 Task: Select the has child processes option in the confirm on exit.
Action: Mouse moved to (15, 688)
Screenshot: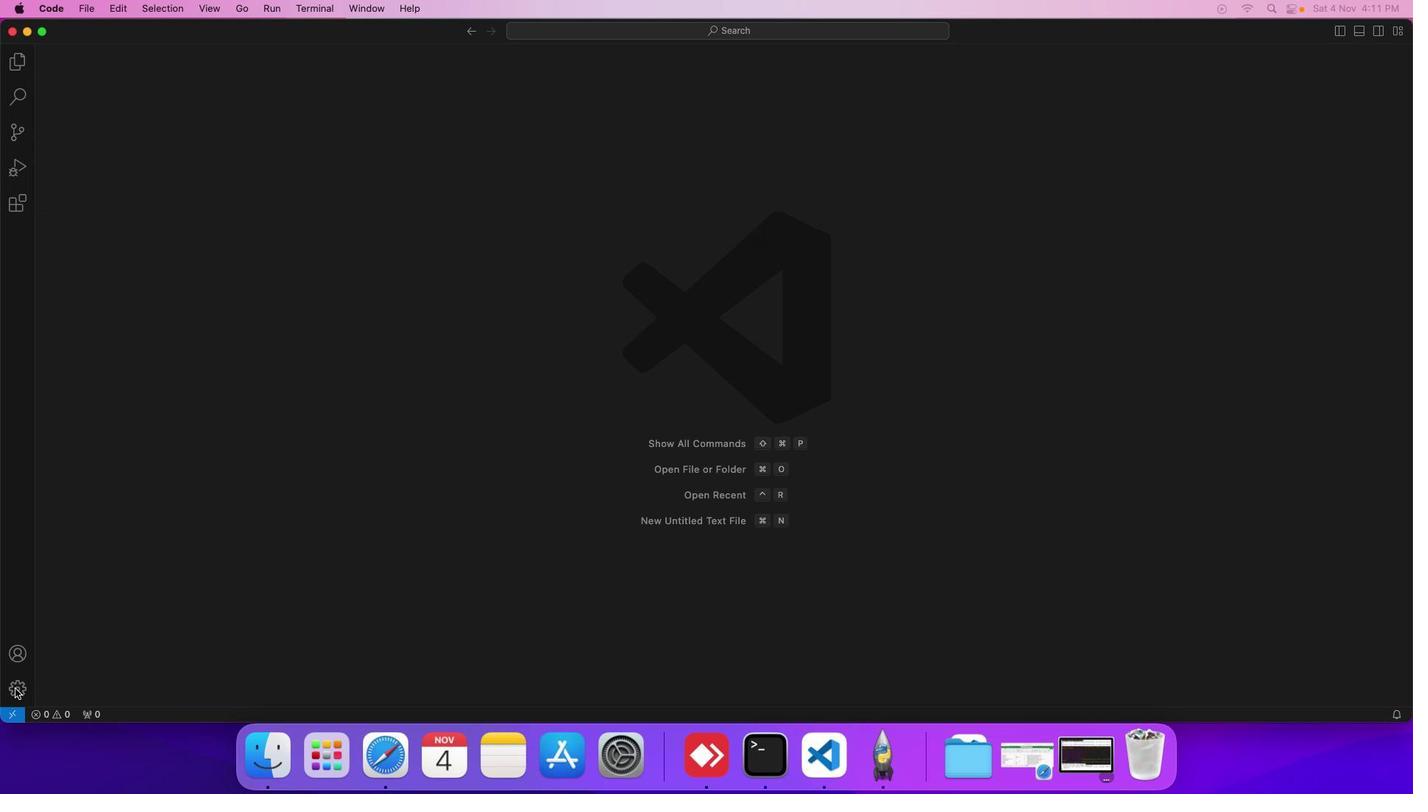 
Action: Mouse pressed left at (15, 688)
Screenshot: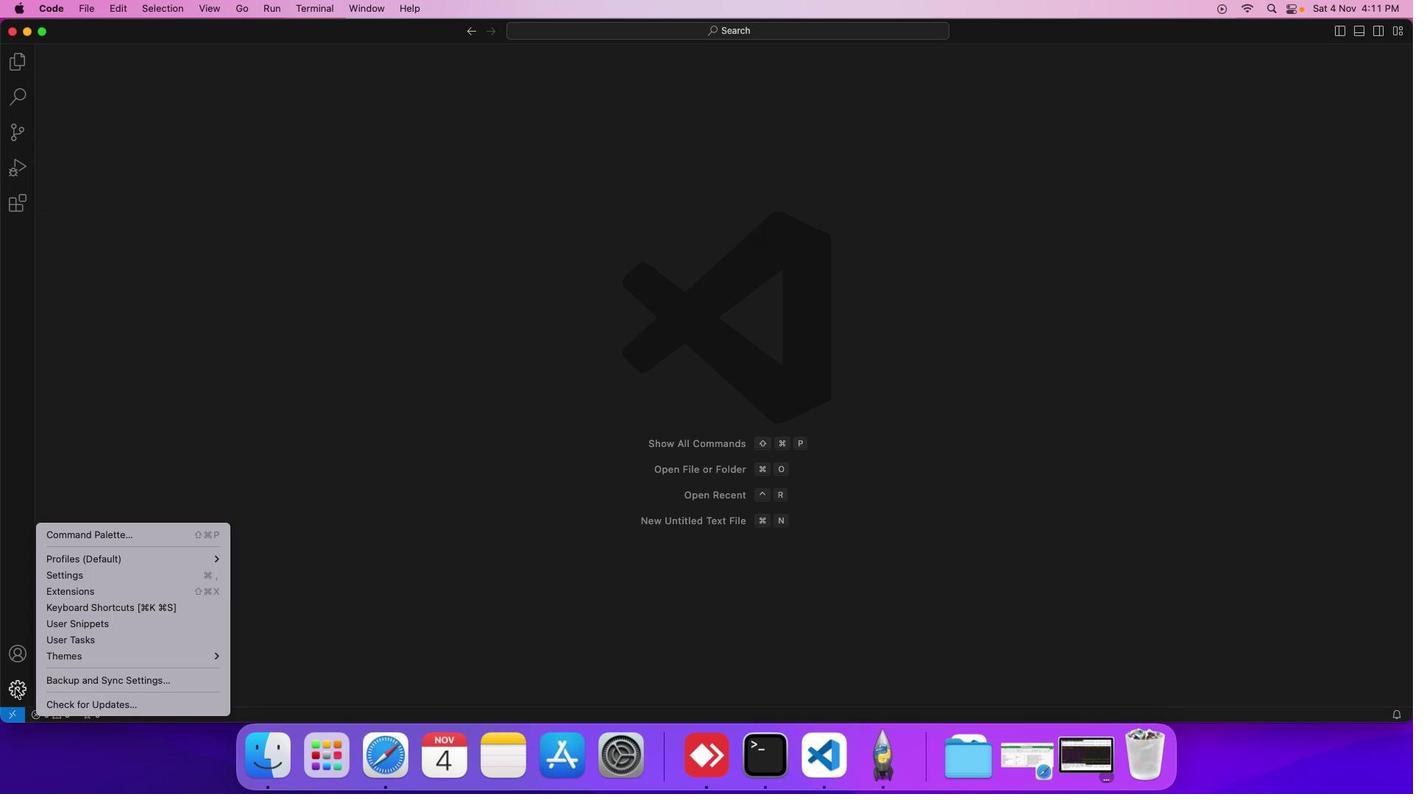 
Action: Mouse moved to (77, 574)
Screenshot: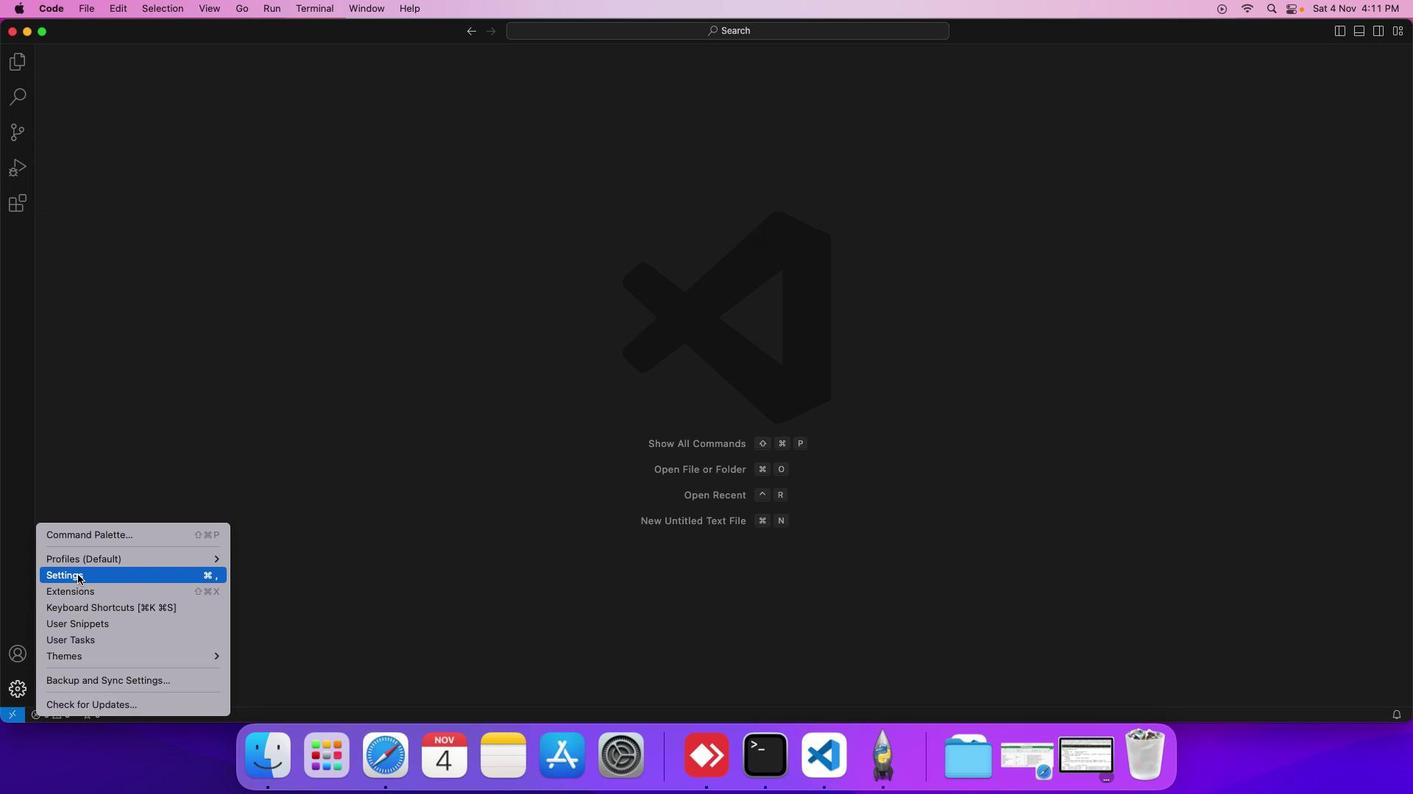 
Action: Mouse pressed left at (77, 574)
Screenshot: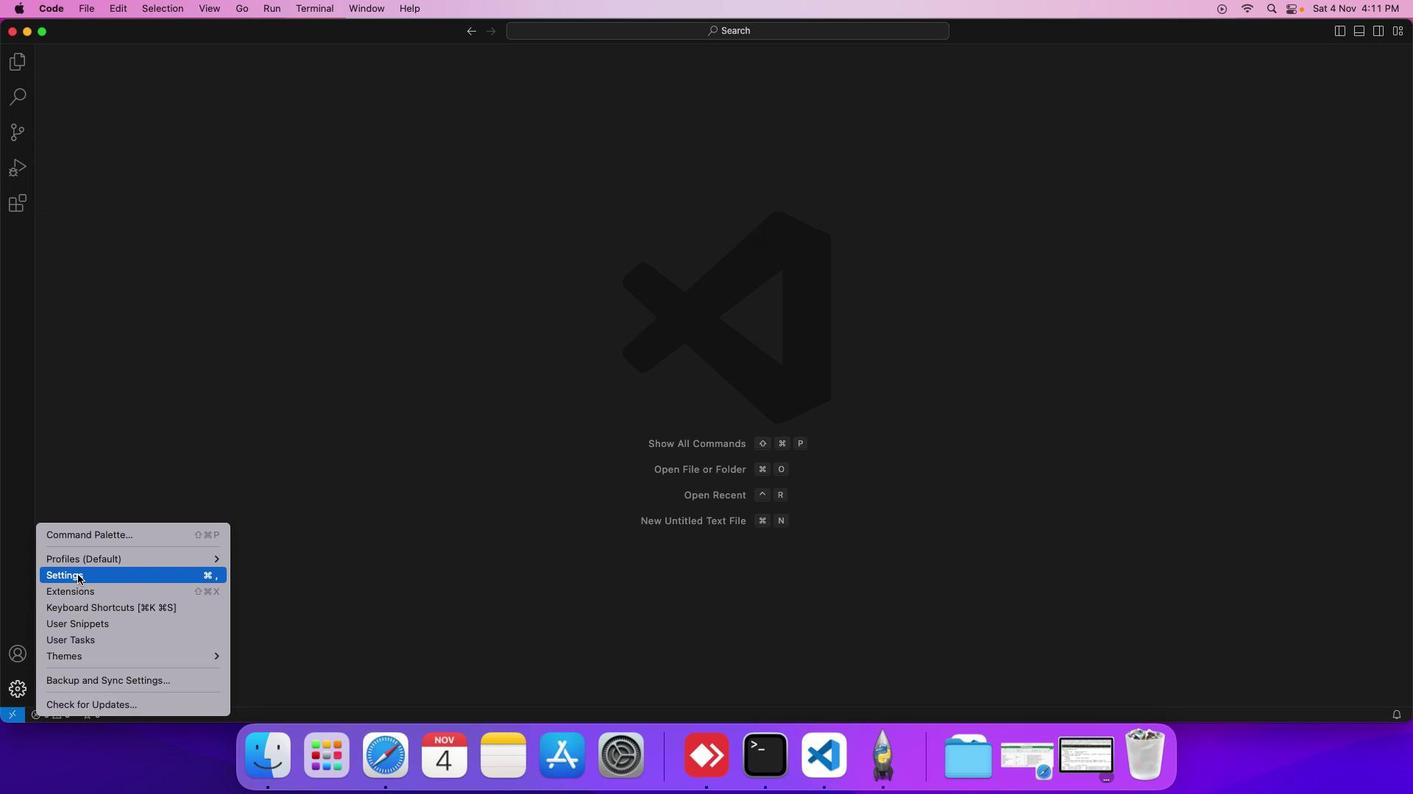 
Action: Mouse moved to (334, 210)
Screenshot: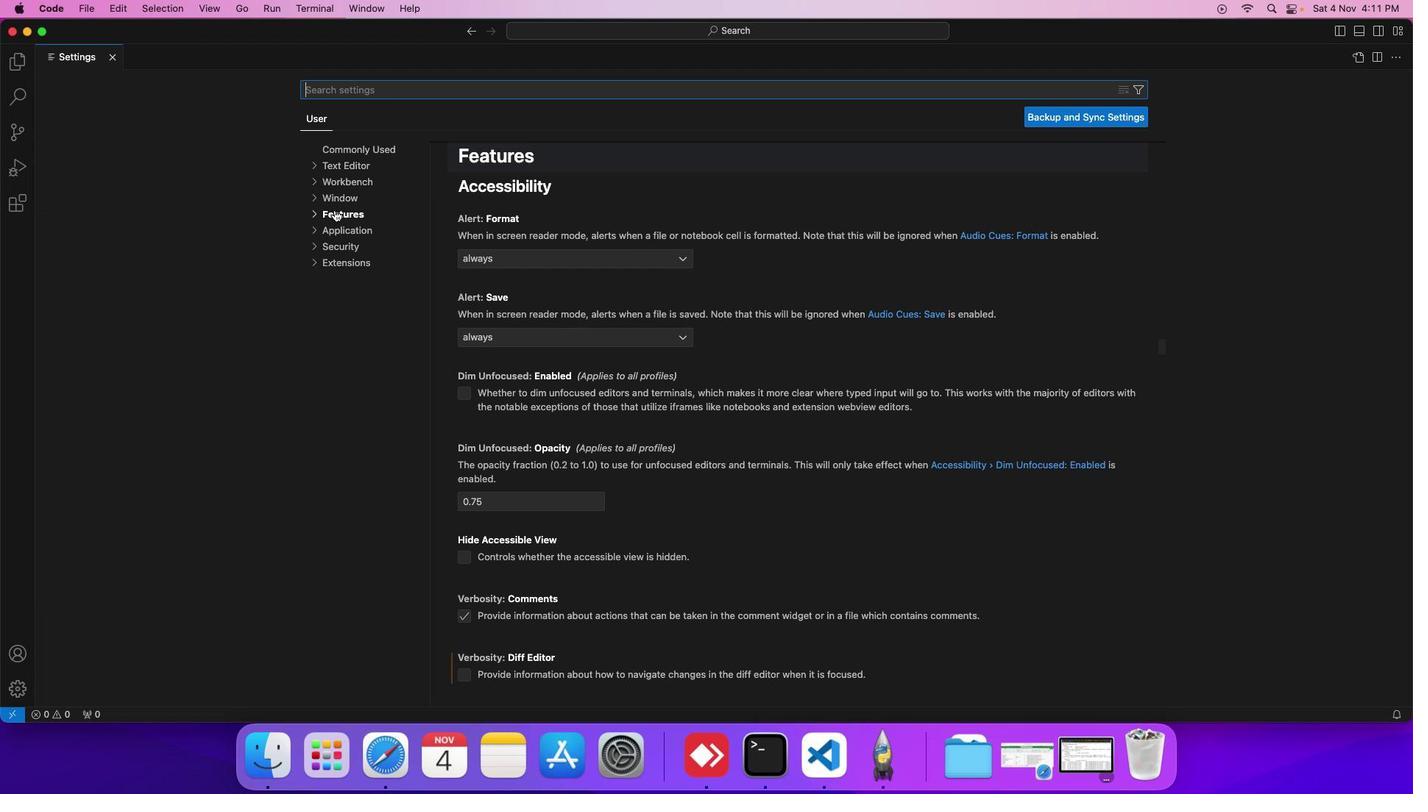 
Action: Mouse pressed left at (334, 210)
Screenshot: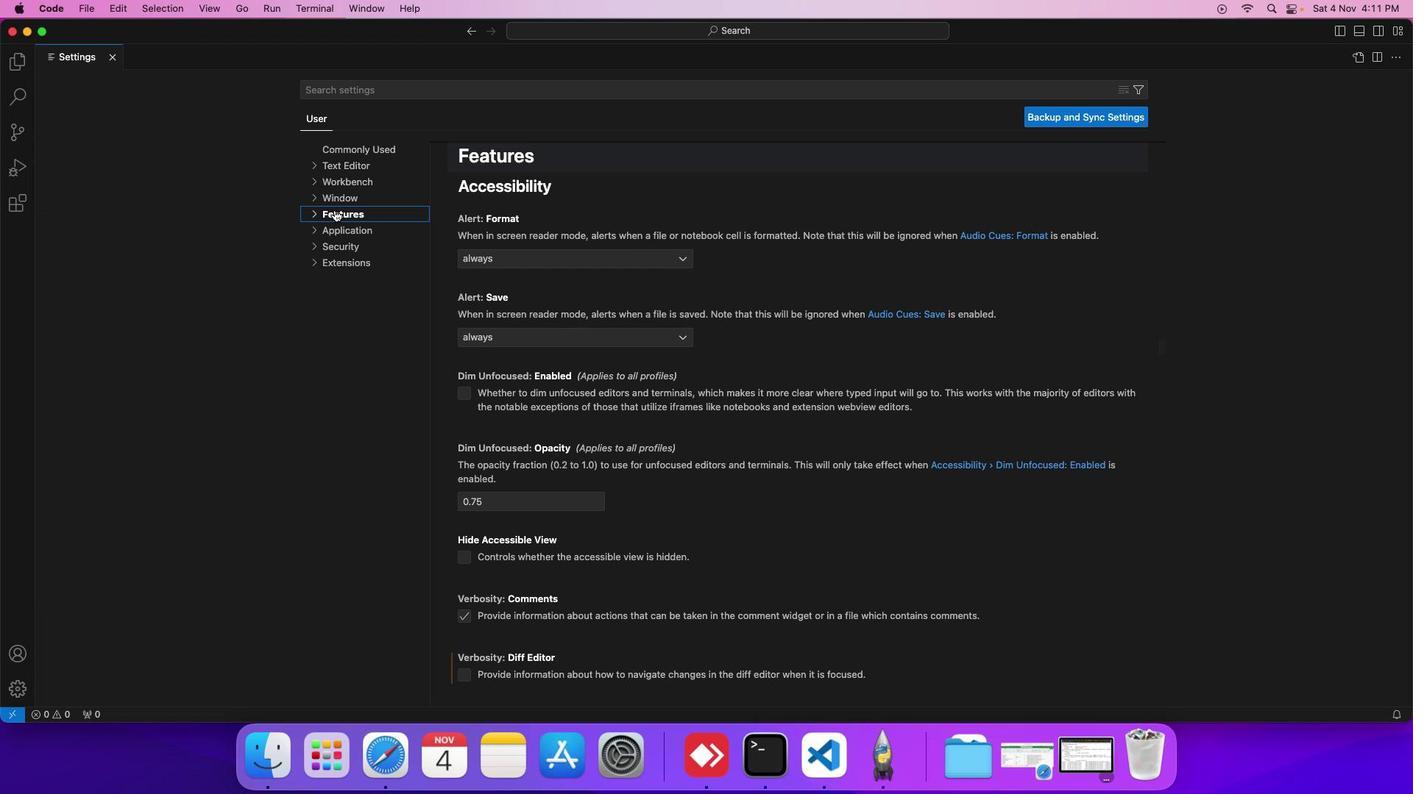 
Action: Mouse moved to (349, 340)
Screenshot: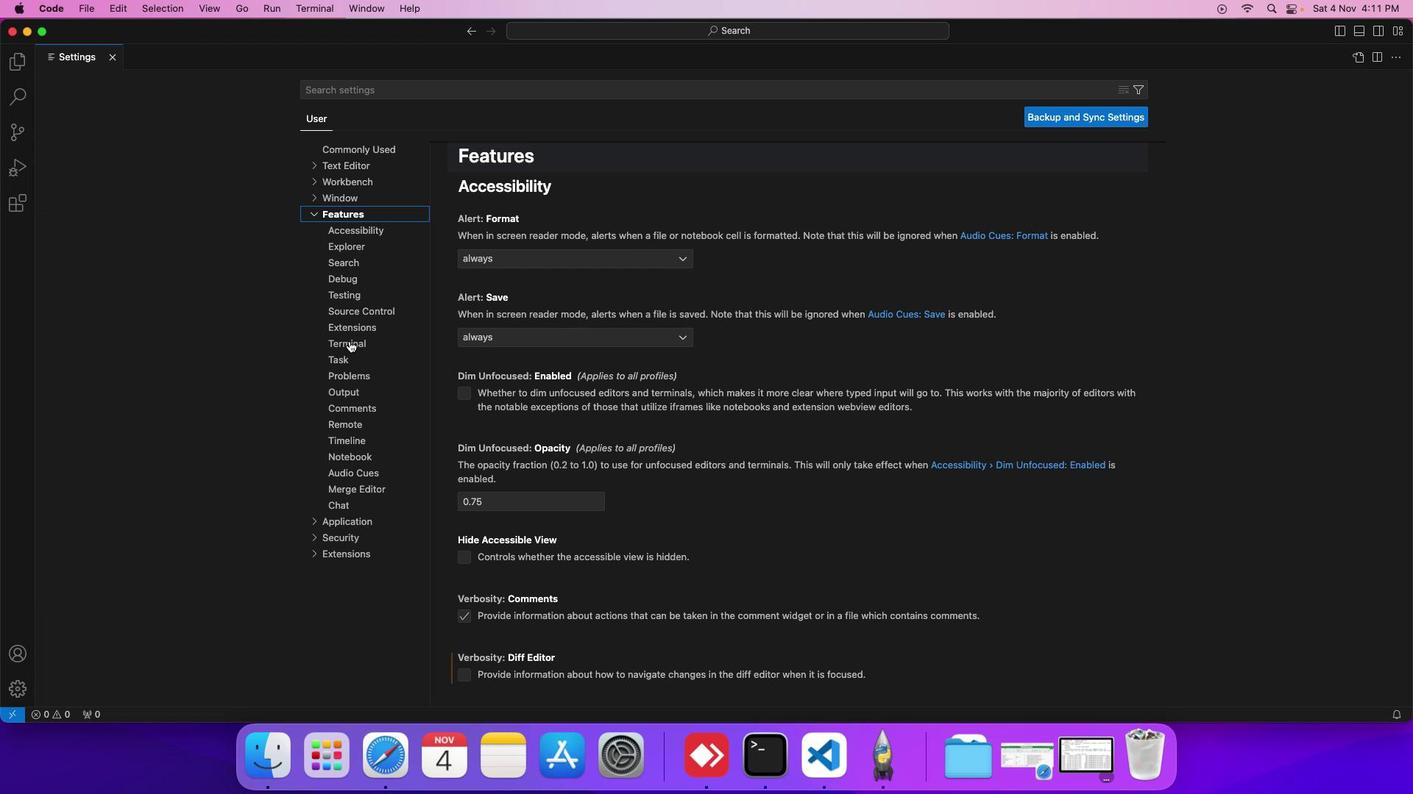 
Action: Mouse pressed left at (349, 340)
Screenshot: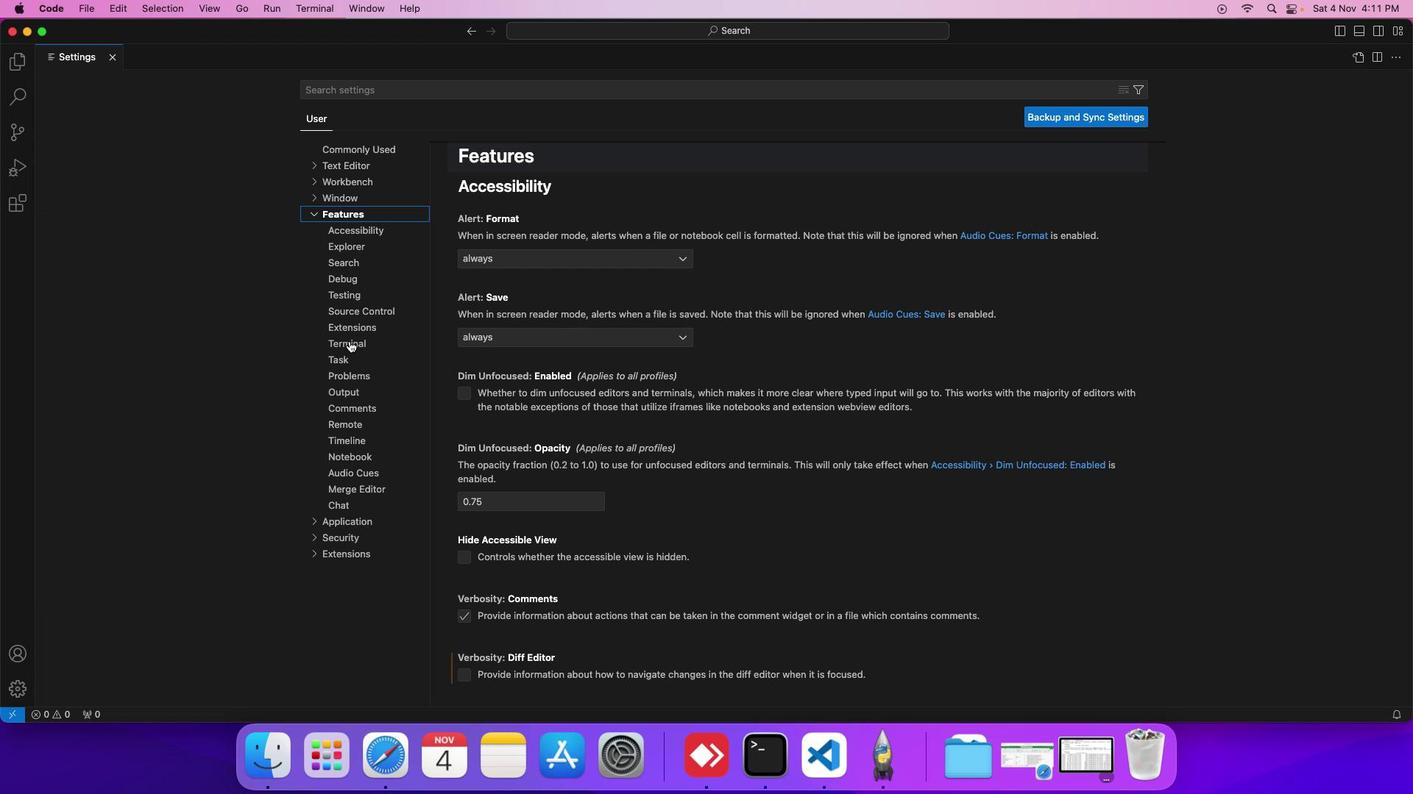 
Action: Mouse moved to (512, 489)
Screenshot: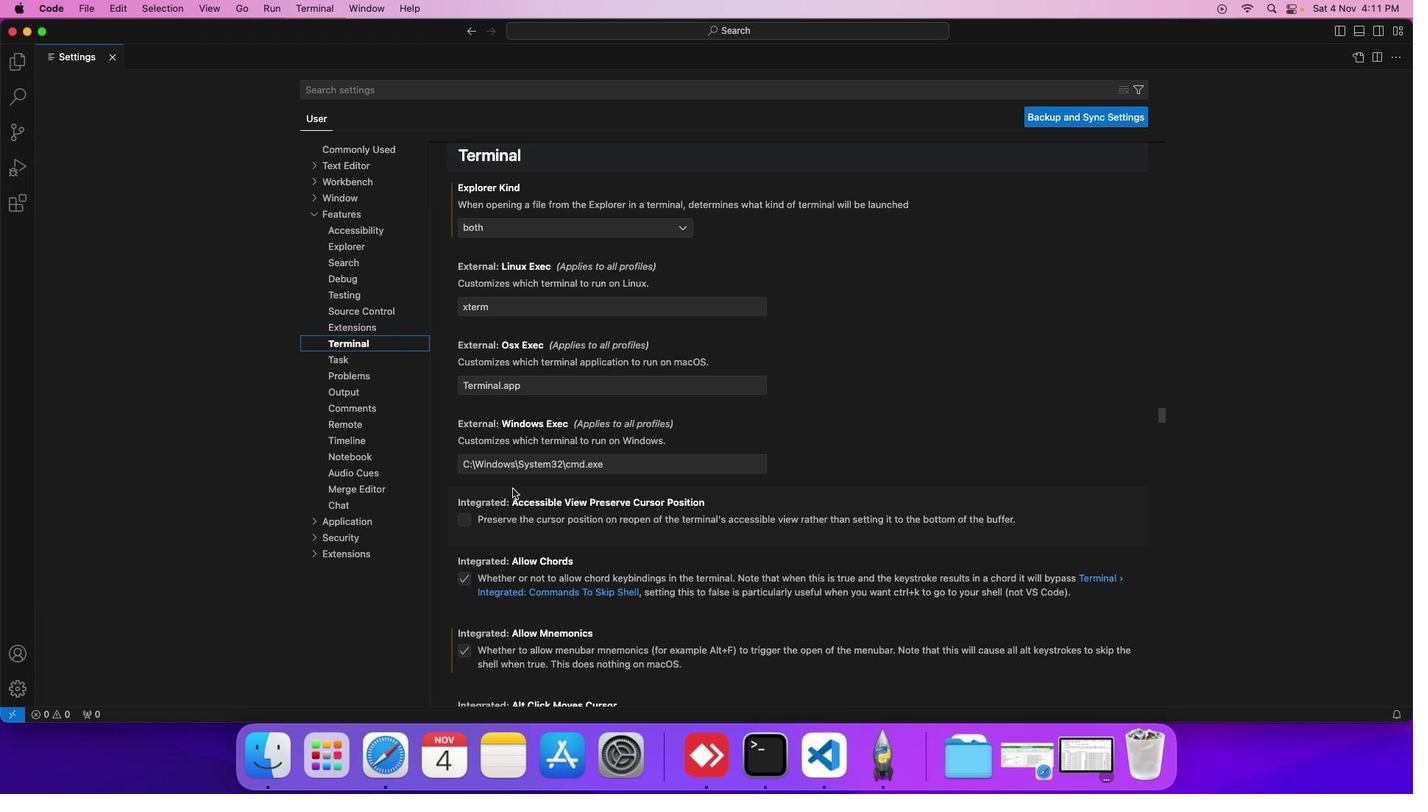 
Action: Mouse scrolled (512, 489) with delta (0, 0)
Screenshot: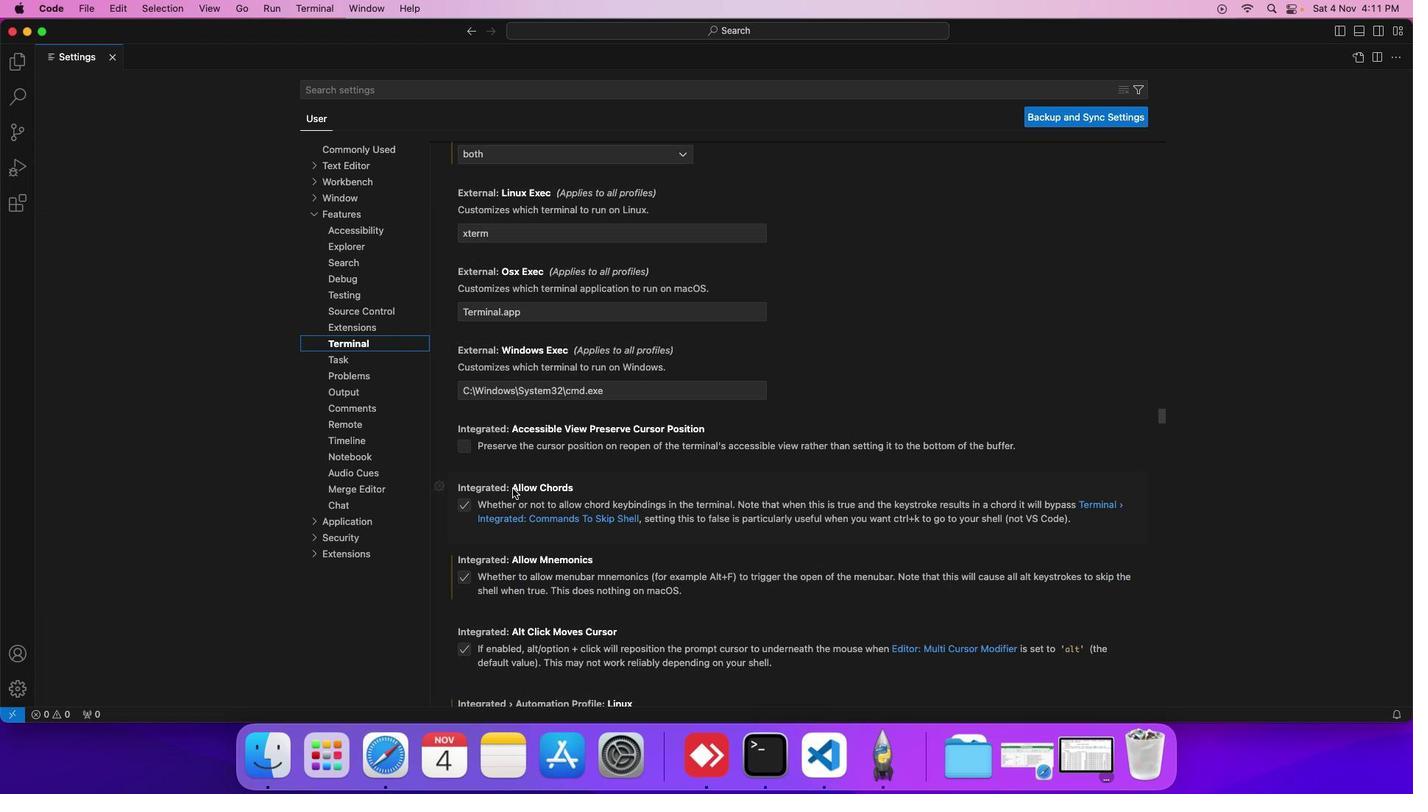 
Action: Mouse scrolled (512, 489) with delta (0, 0)
Screenshot: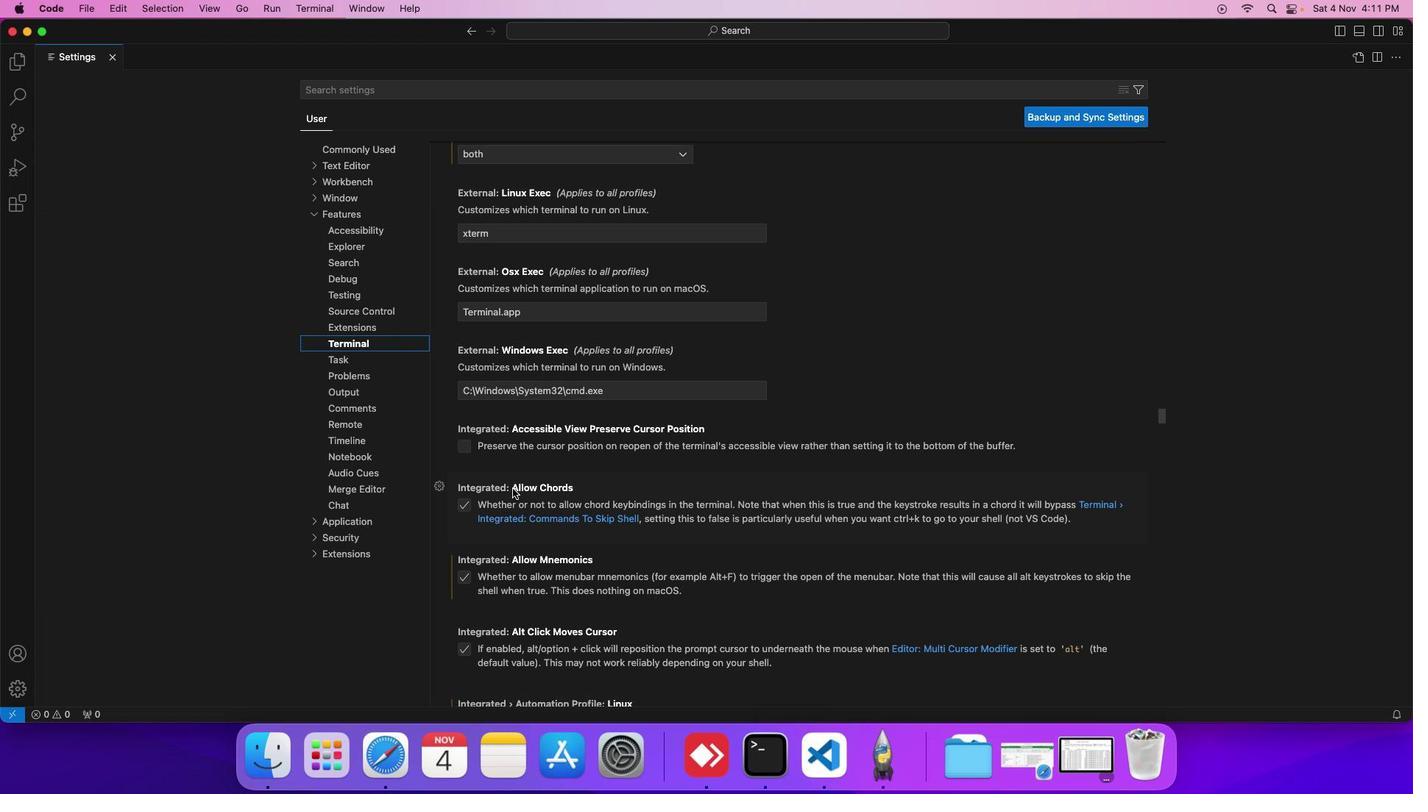 
Action: Mouse scrolled (512, 489) with delta (0, 0)
Screenshot: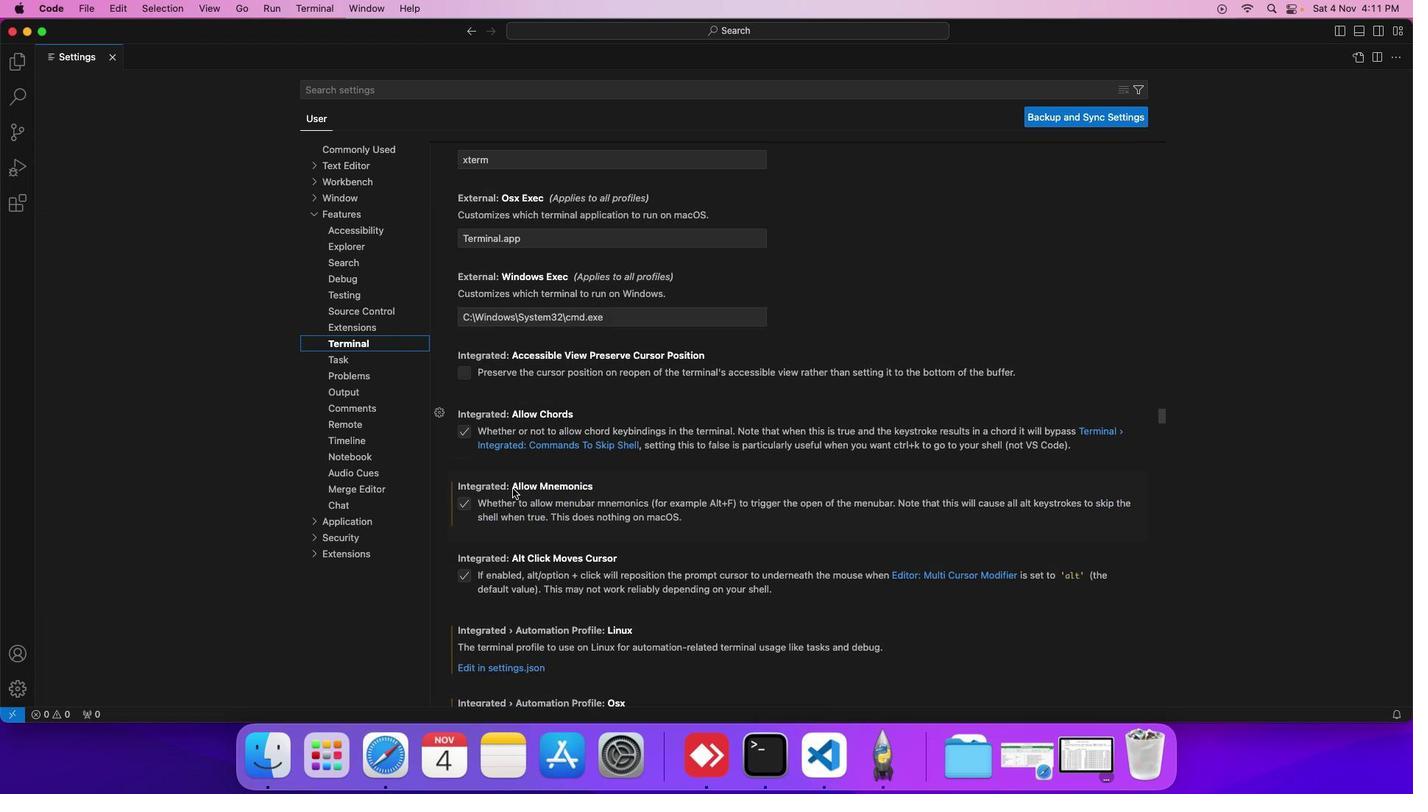 
Action: Mouse scrolled (512, 489) with delta (0, 0)
Screenshot: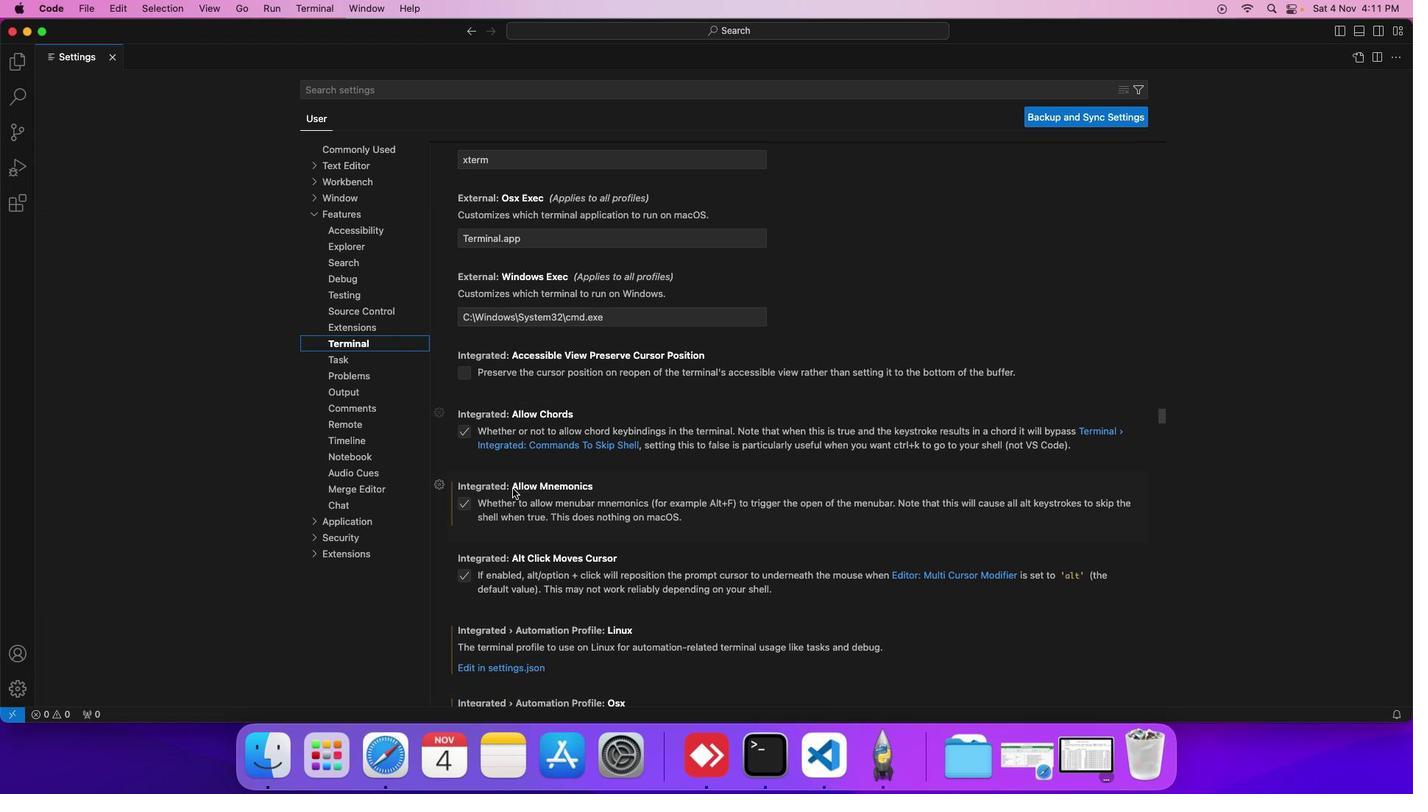 
Action: Mouse scrolled (512, 489) with delta (0, 0)
Screenshot: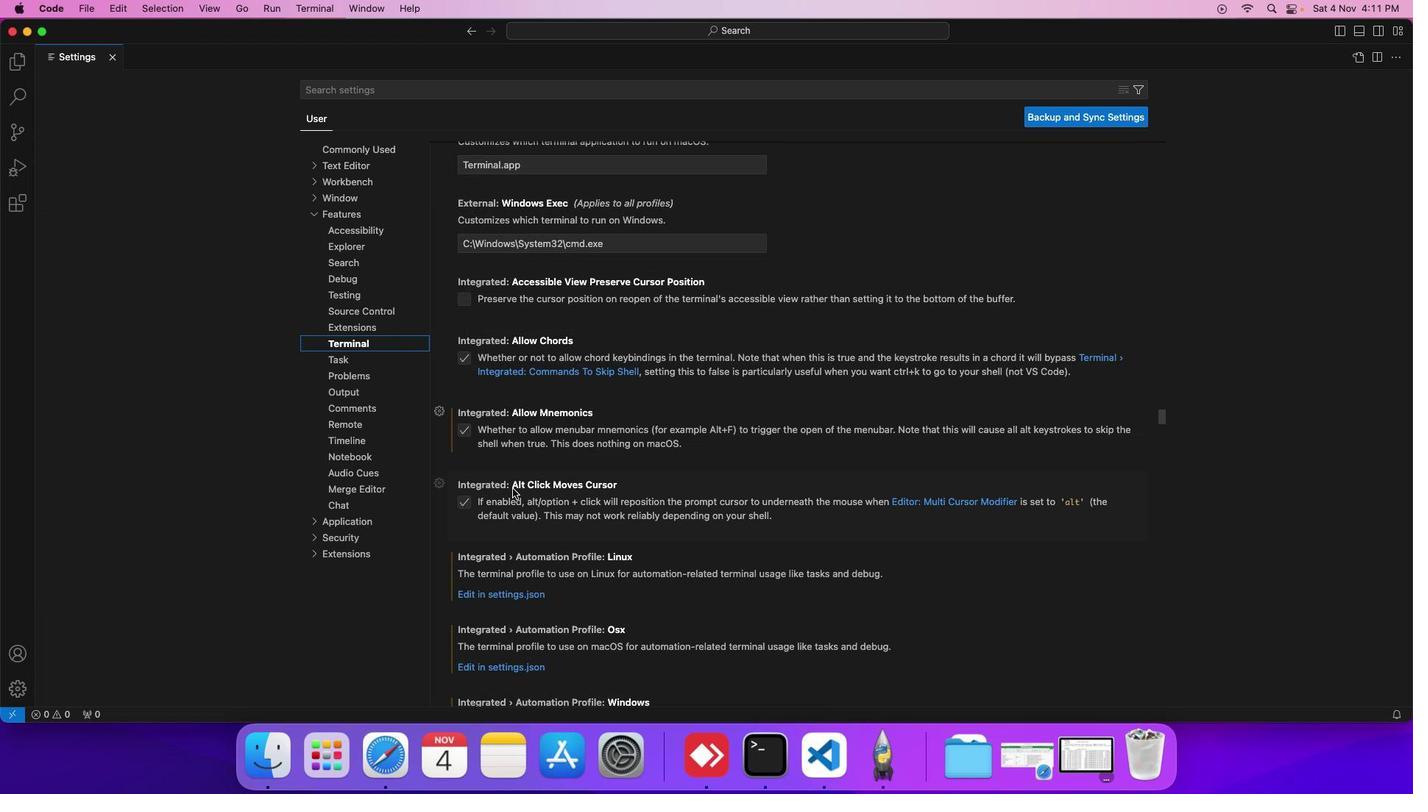 
Action: Mouse scrolled (512, 489) with delta (0, 0)
Screenshot: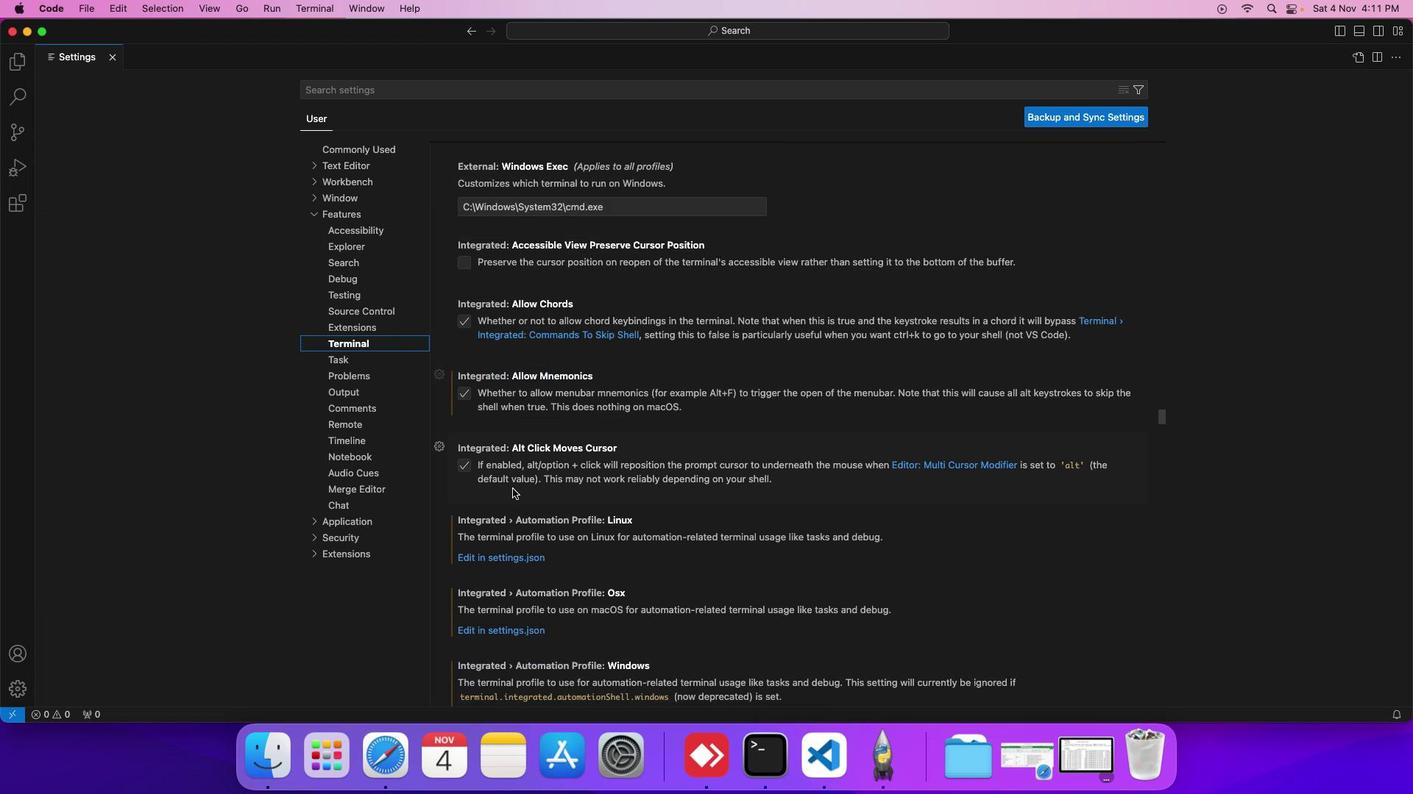 
Action: Mouse scrolled (512, 489) with delta (0, 0)
Screenshot: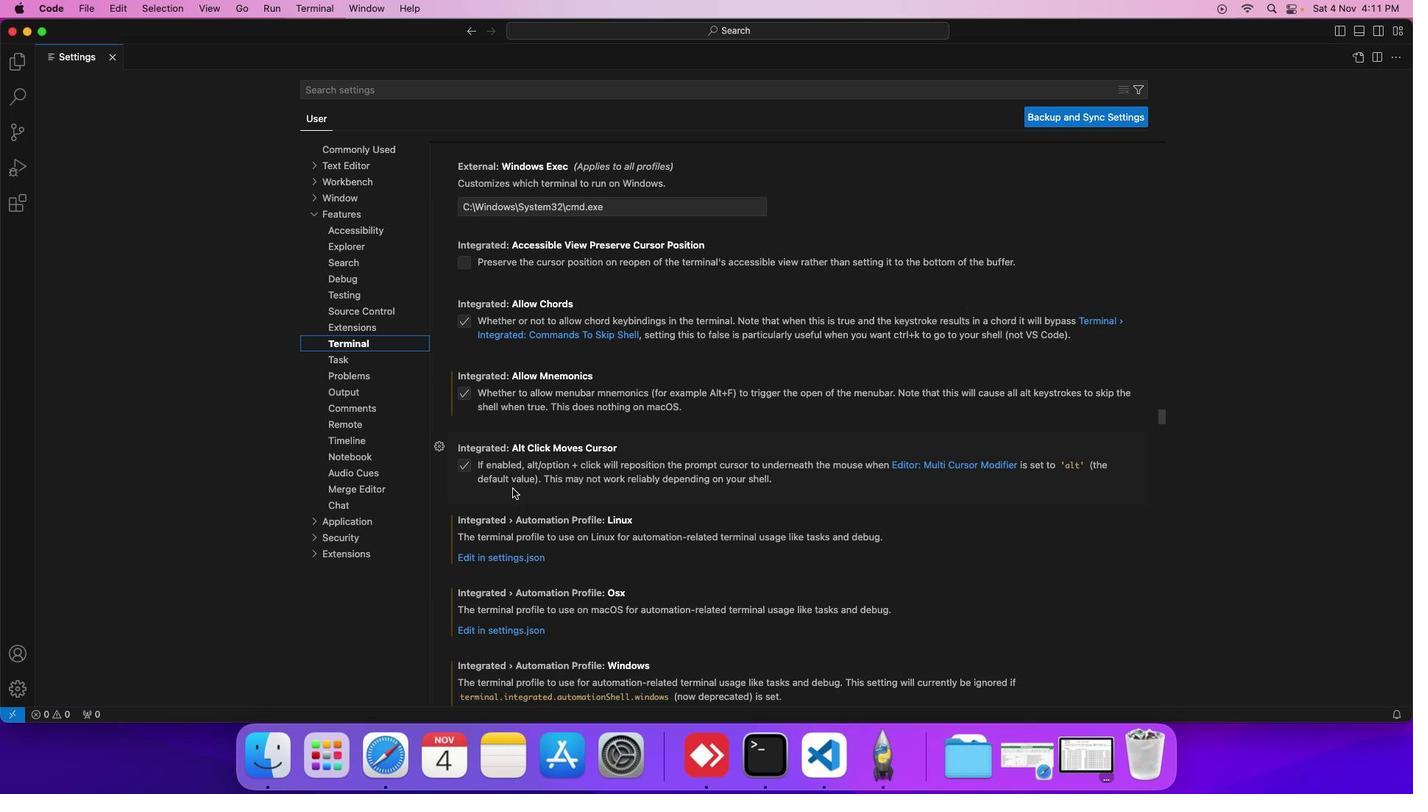 
Action: Mouse scrolled (512, 489) with delta (0, 0)
Screenshot: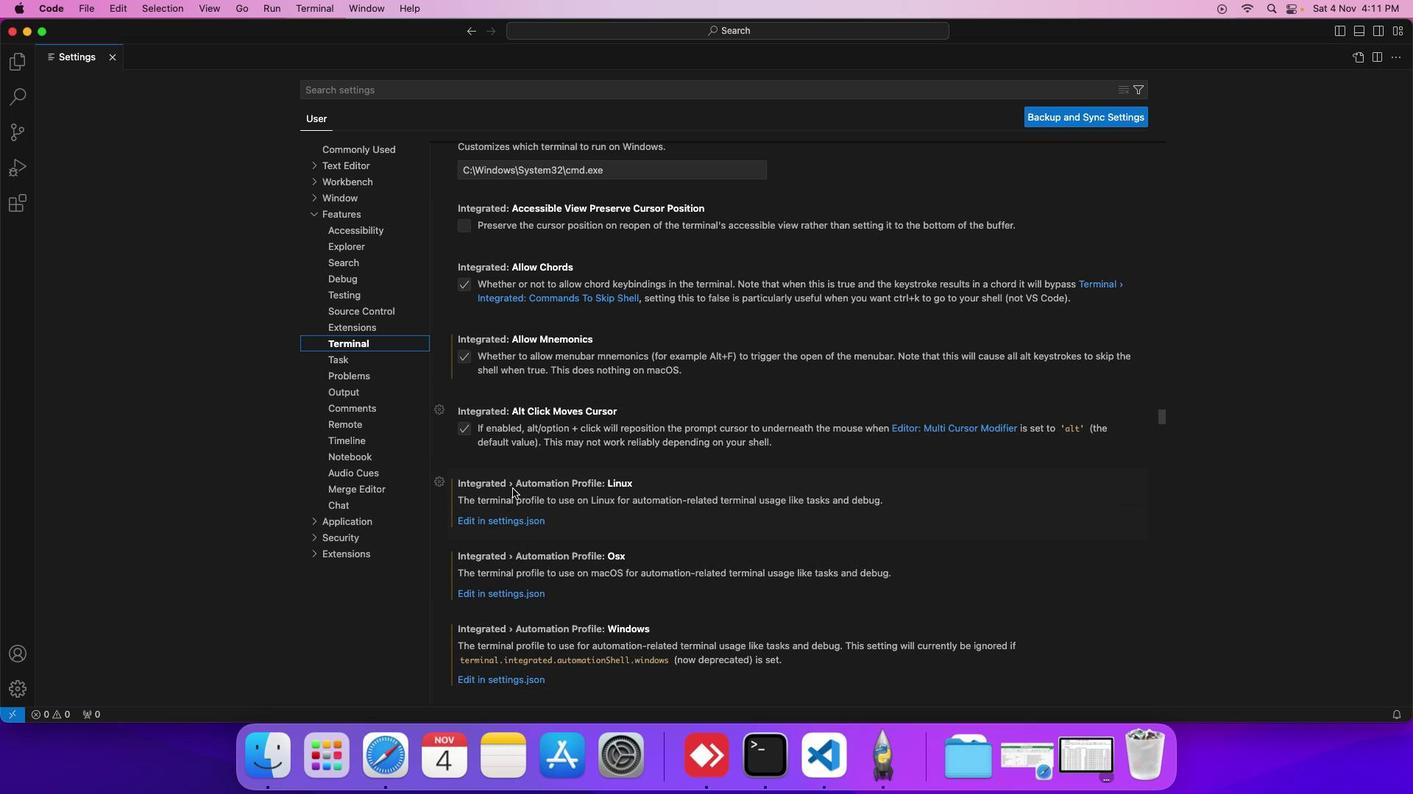 
Action: Mouse scrolled (512, 489) with delta (0, 0)
Screenshot: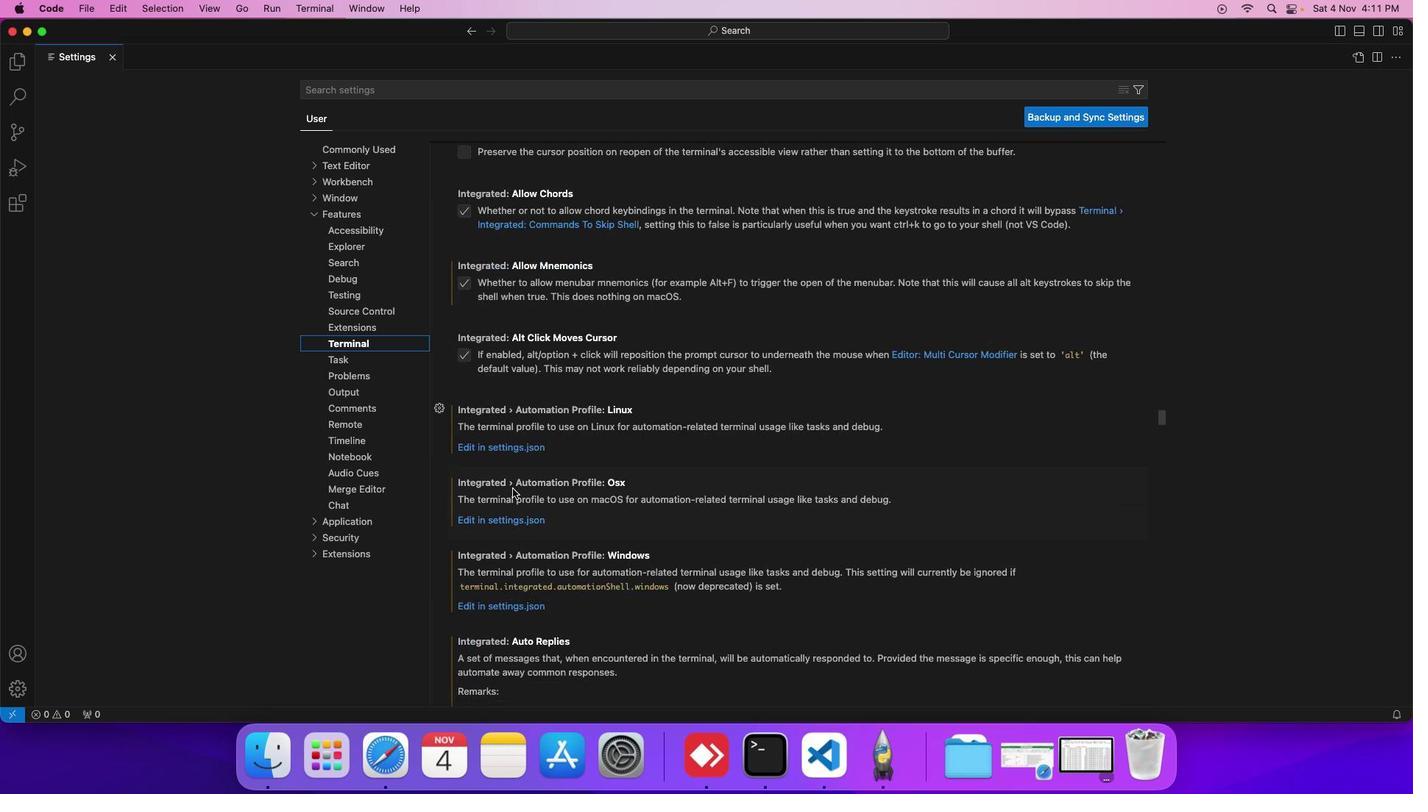
Action: Mouse scrolled (512, 489) with delta (0, 0)
Screenshot: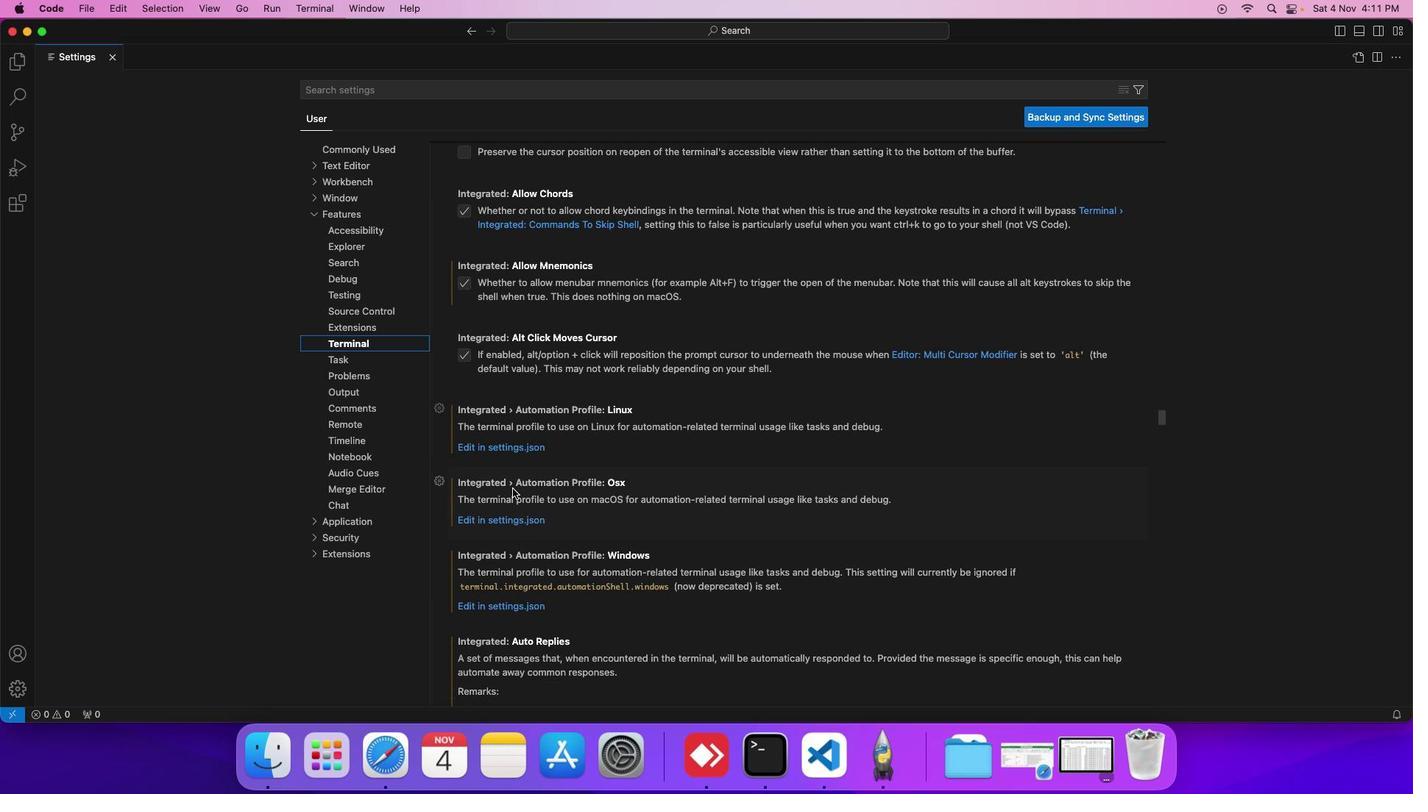 
Action: Mouse scrolled (512, 489) with delta (0, 0)
Screenshot: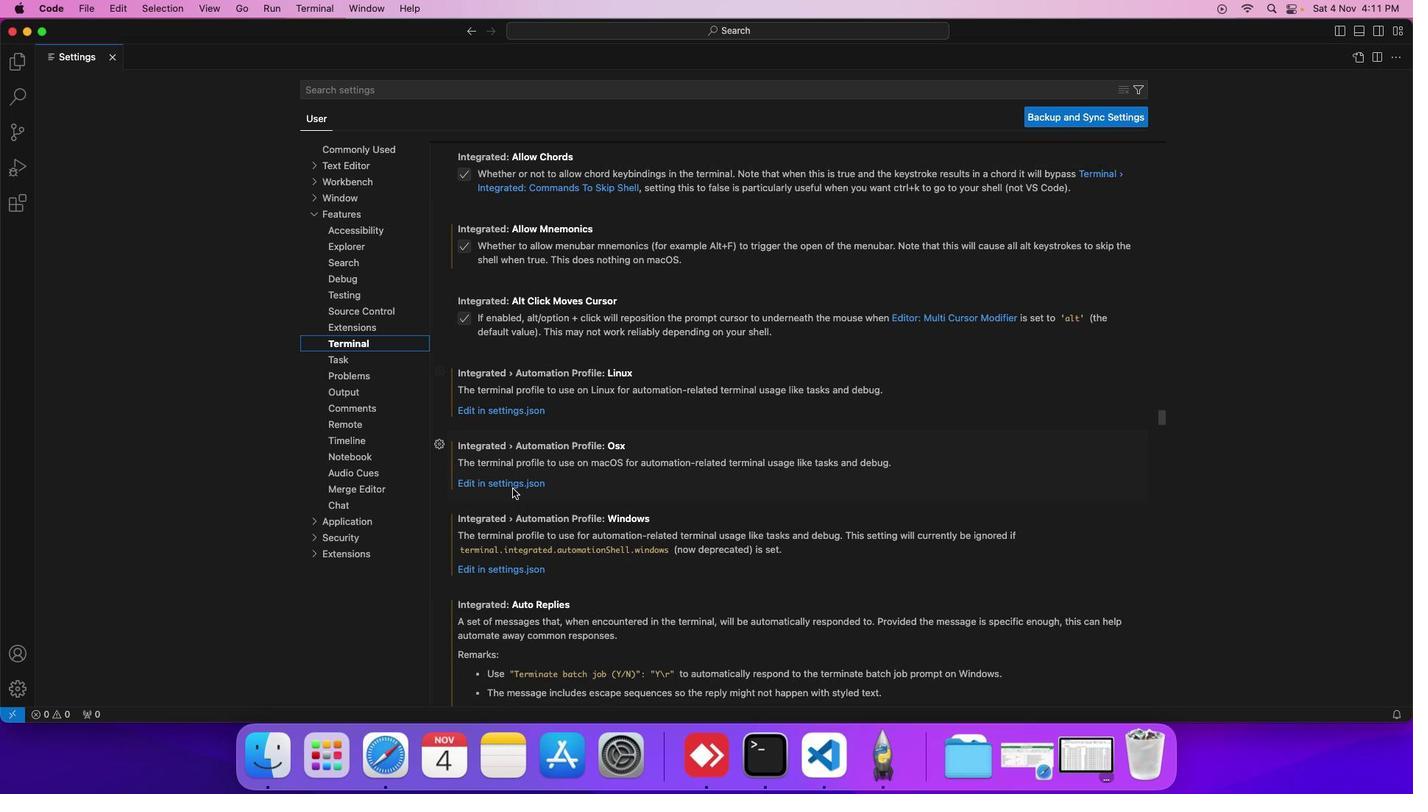 
Action: Mouse scrolled (512, 489) with delta (0, 0)
Screenshot: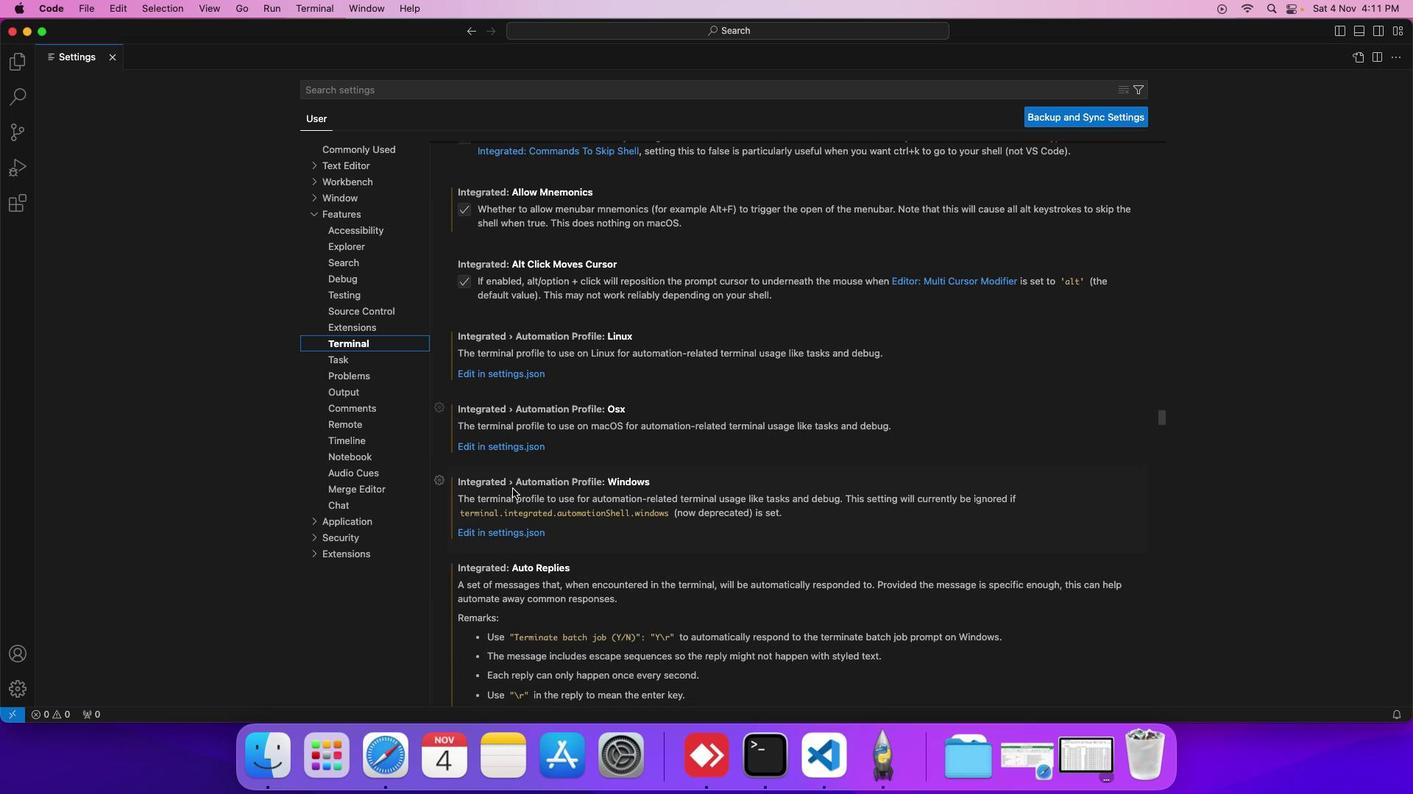 
Action: Mouse scrolled (512, 489) with delta (0, 0)
Screenshot: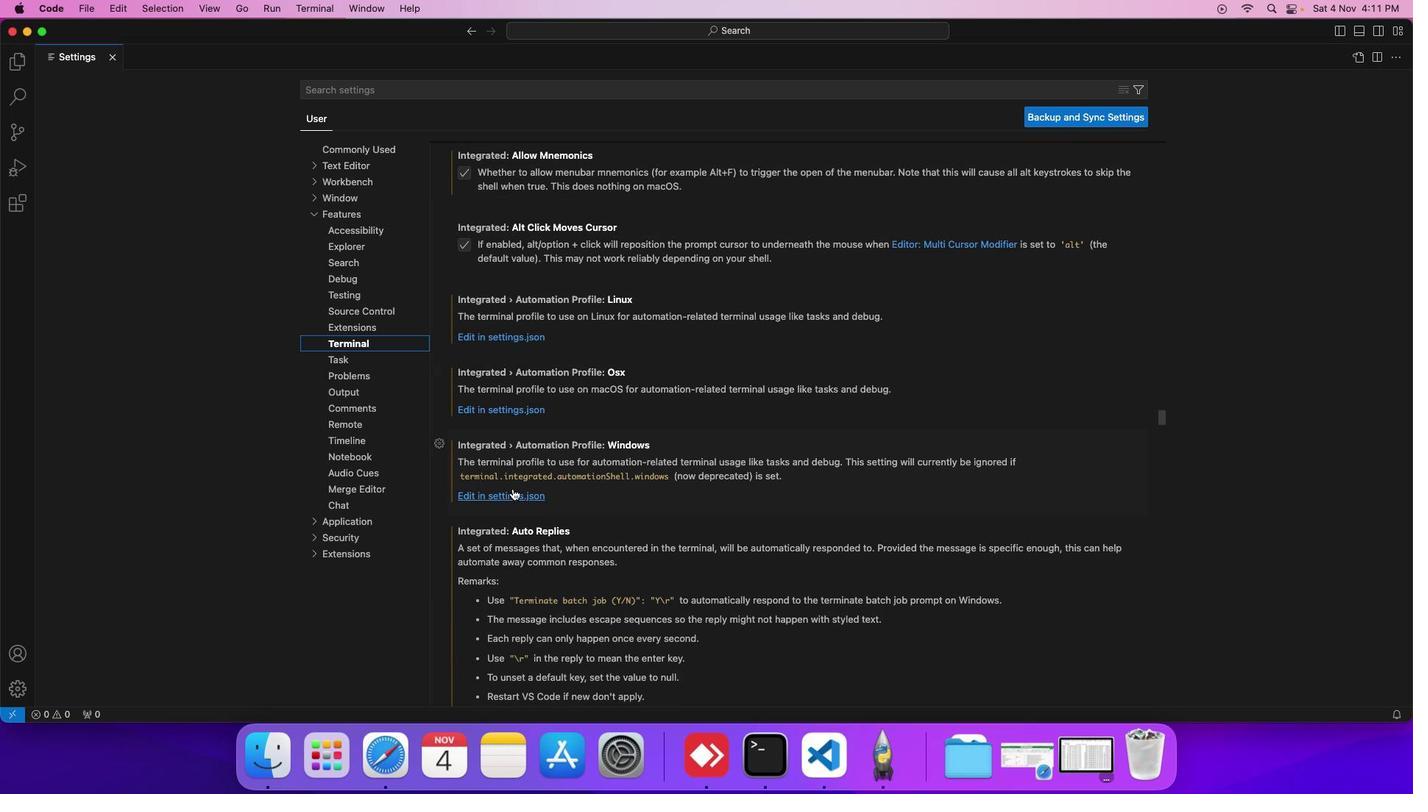 
Action: Mouse scrolled (512, 489) with delta (0, 0)
Screenshot: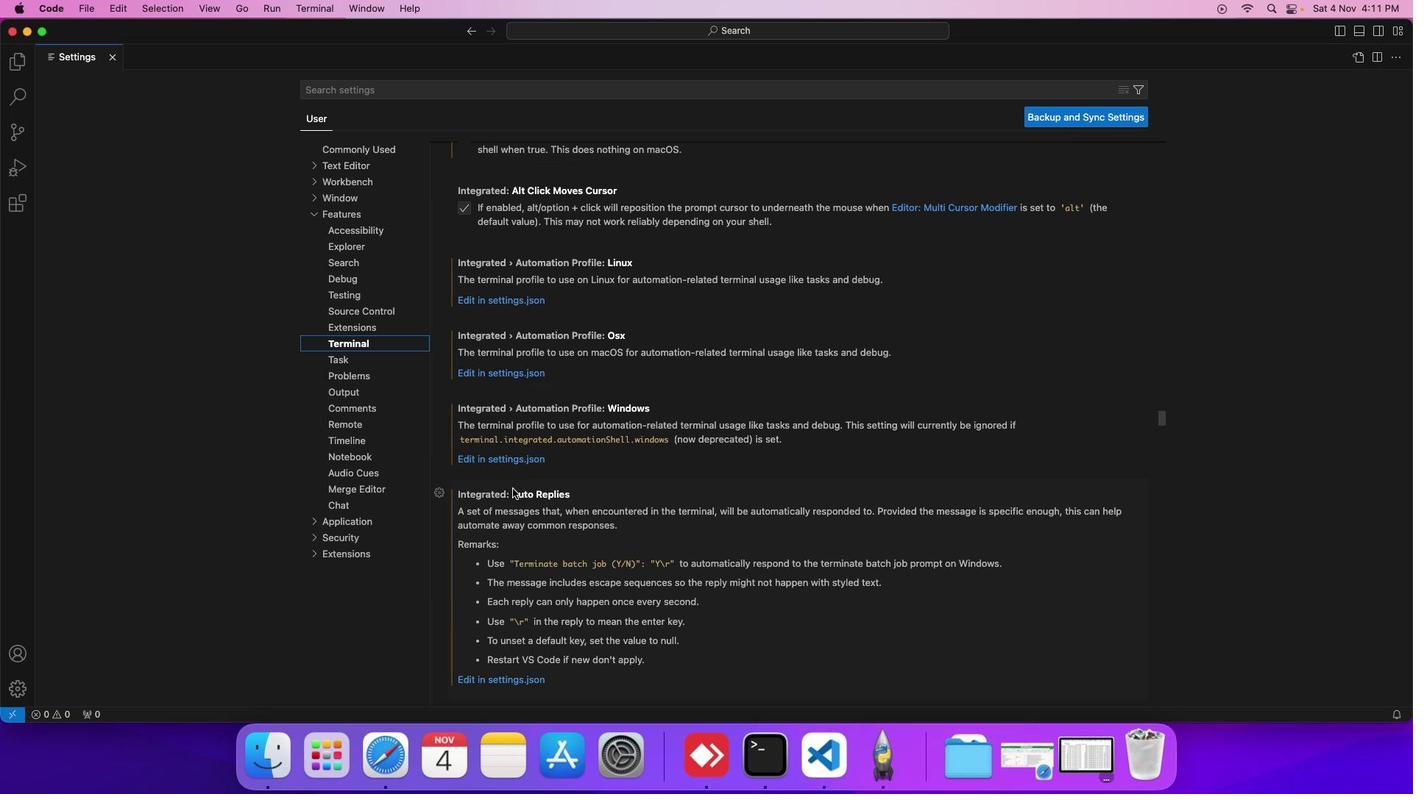 
Action: Mouse scrolled (512, 489) with delta (0, 0)
Screenshot: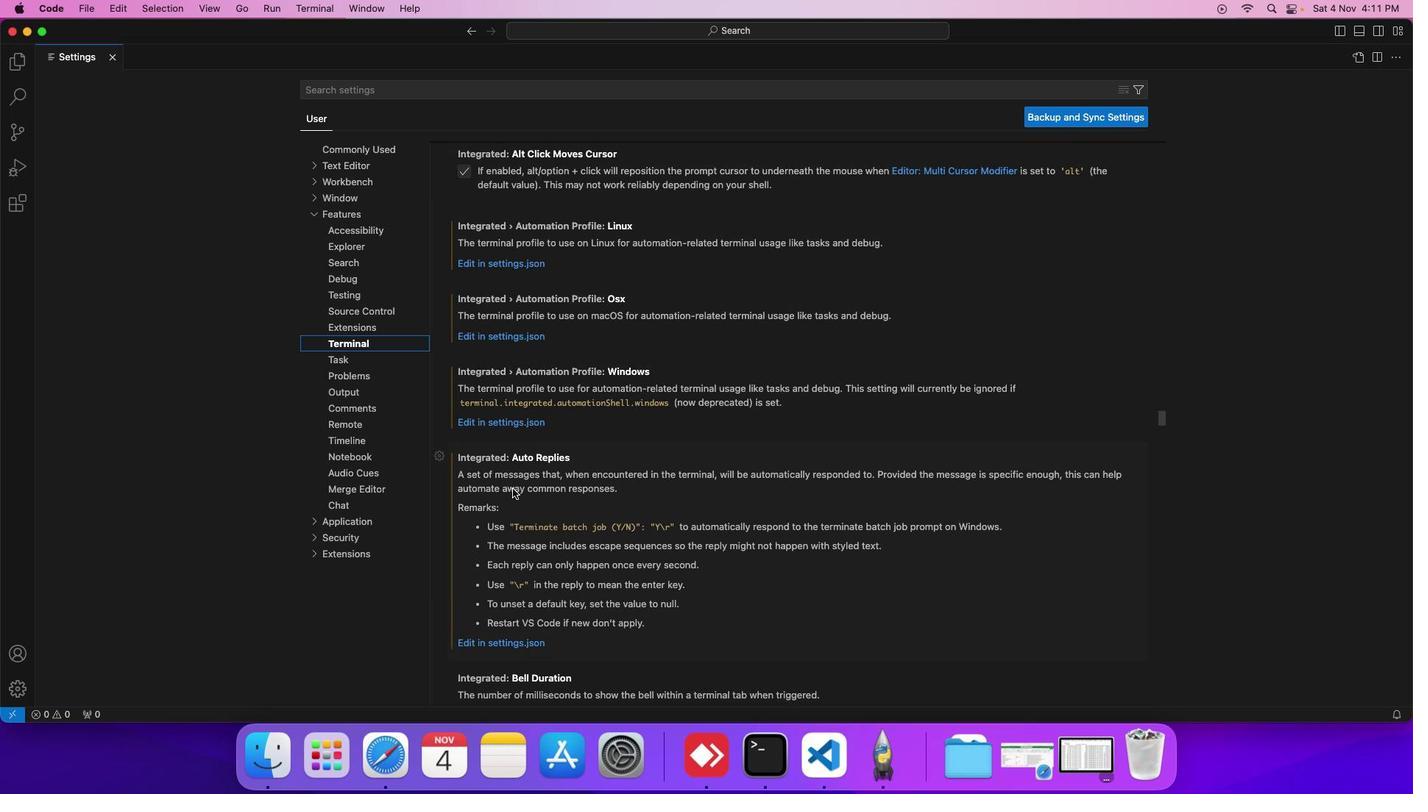 
Action: Mouse scrolled (512, 489) with delta (0, 0)
Screenshot: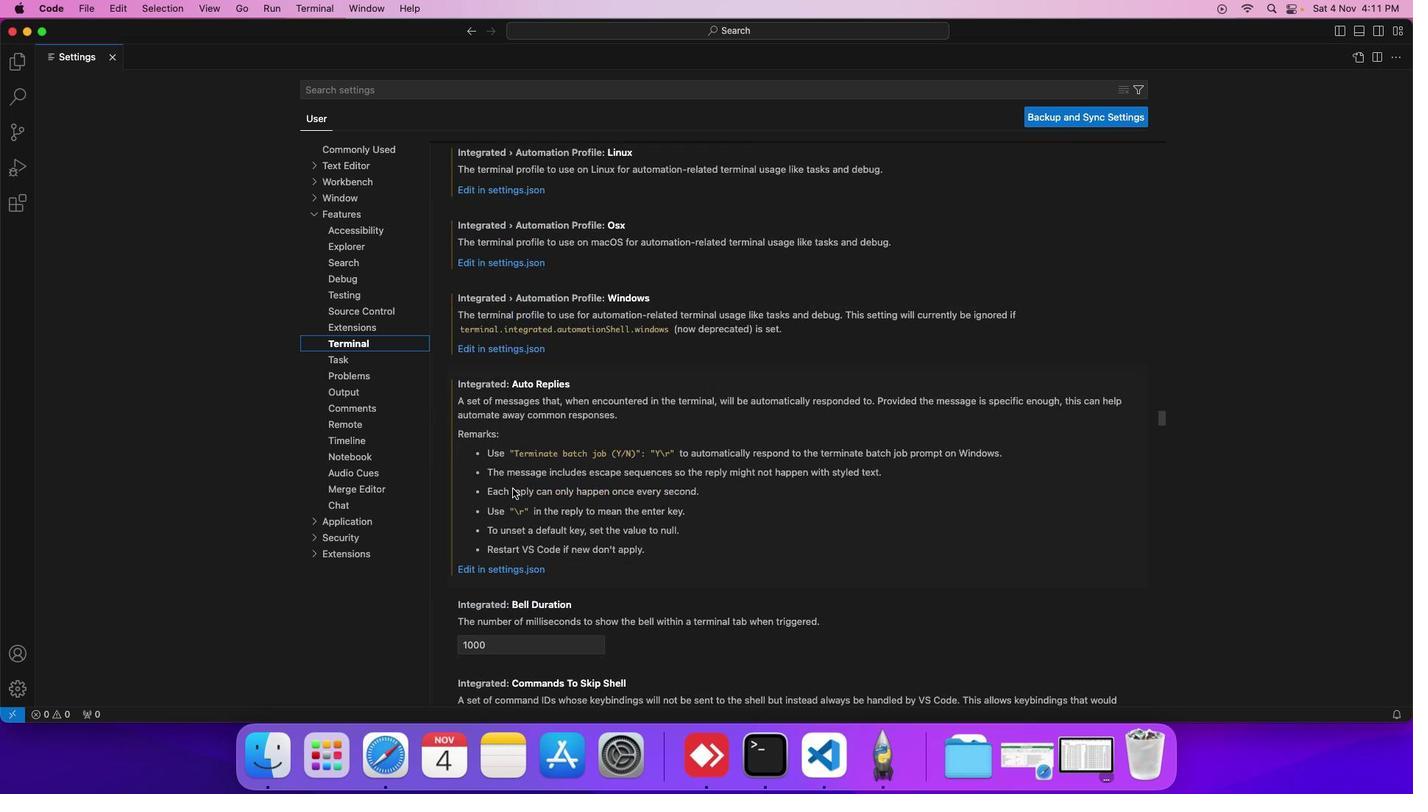 
Action: Mouse scrolled (512, 489) with delta (0, 0)
Screenshot: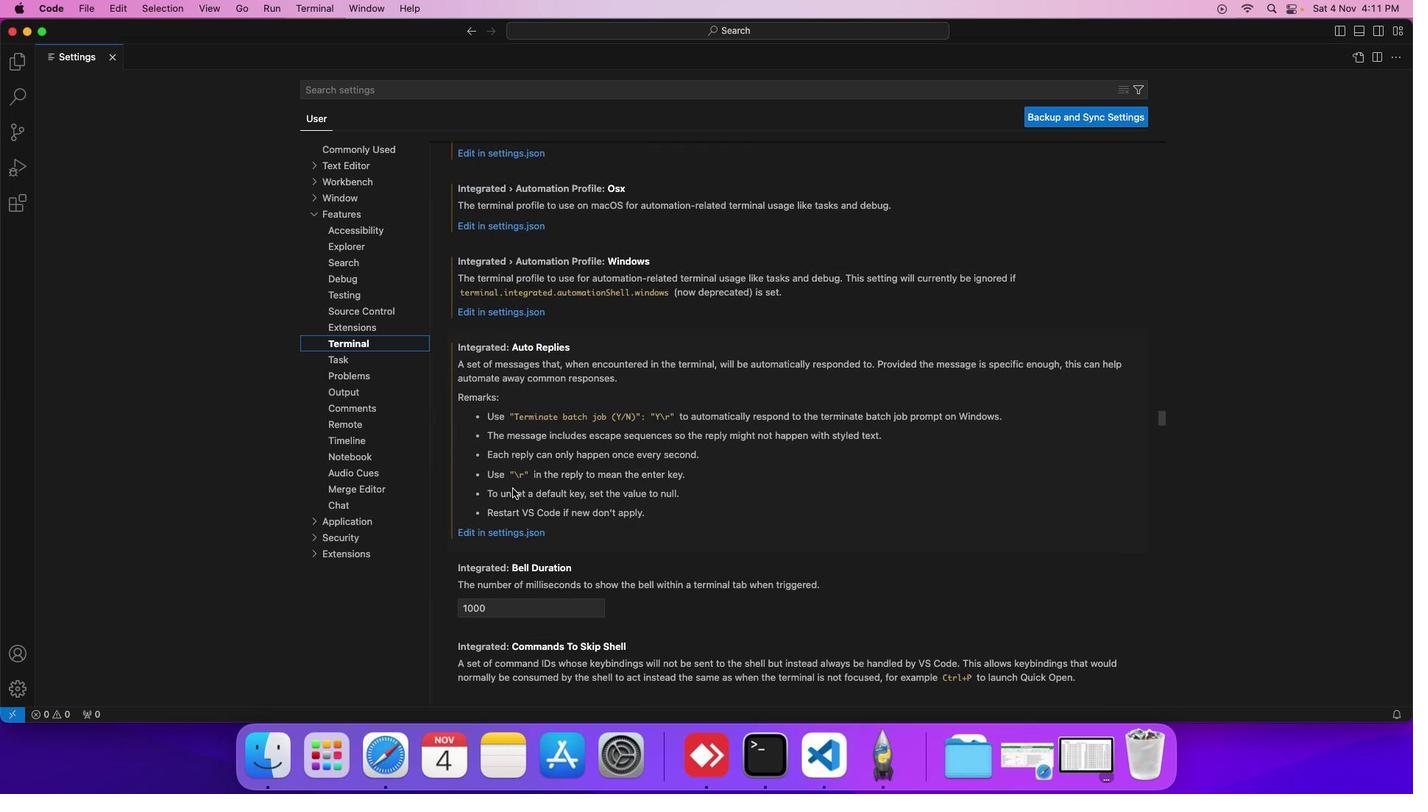 
Action: Mouse scrolled (512, 489) with delta (0, 0)
Screenshot: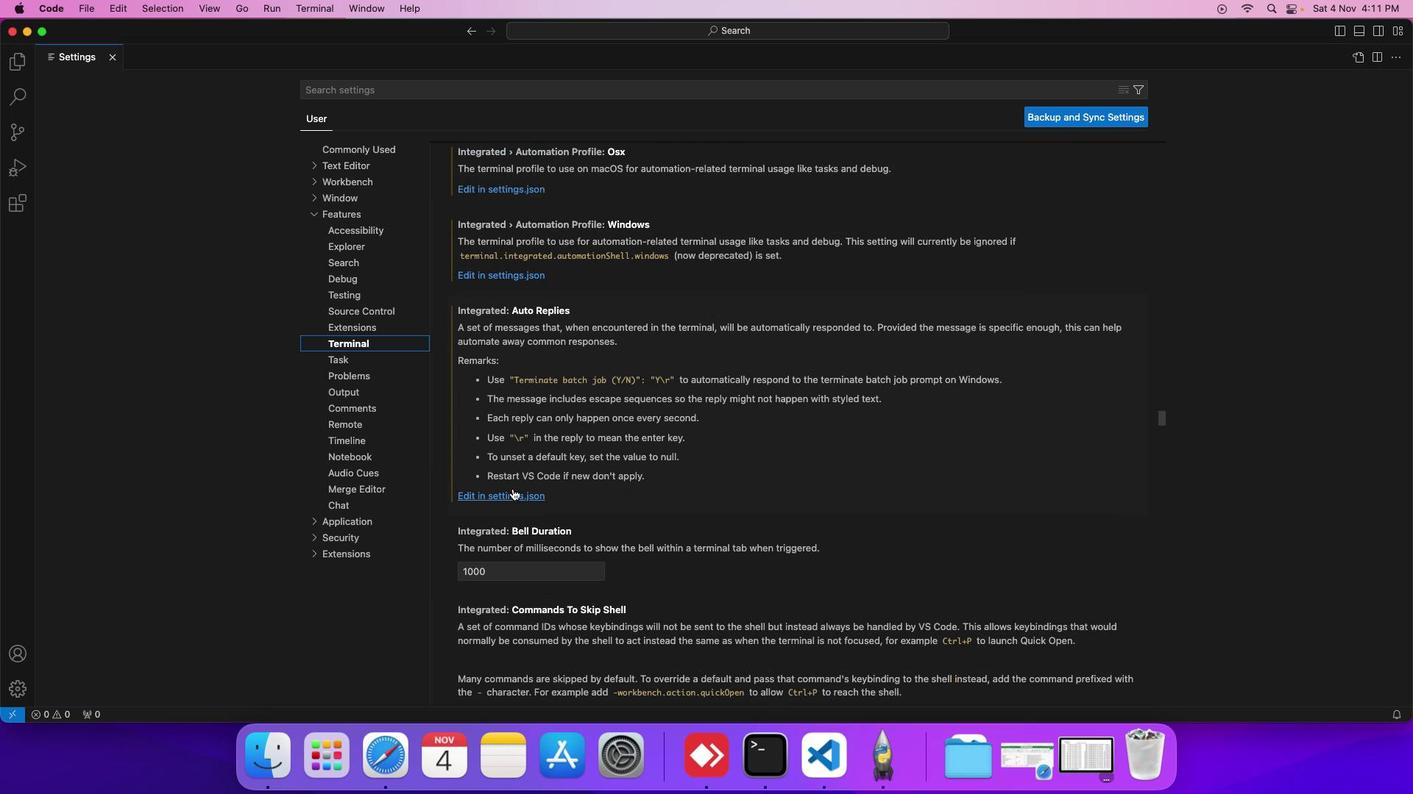 
Action: Mouse scrolled (512, 489) with delta (0, 0)
Screenshot: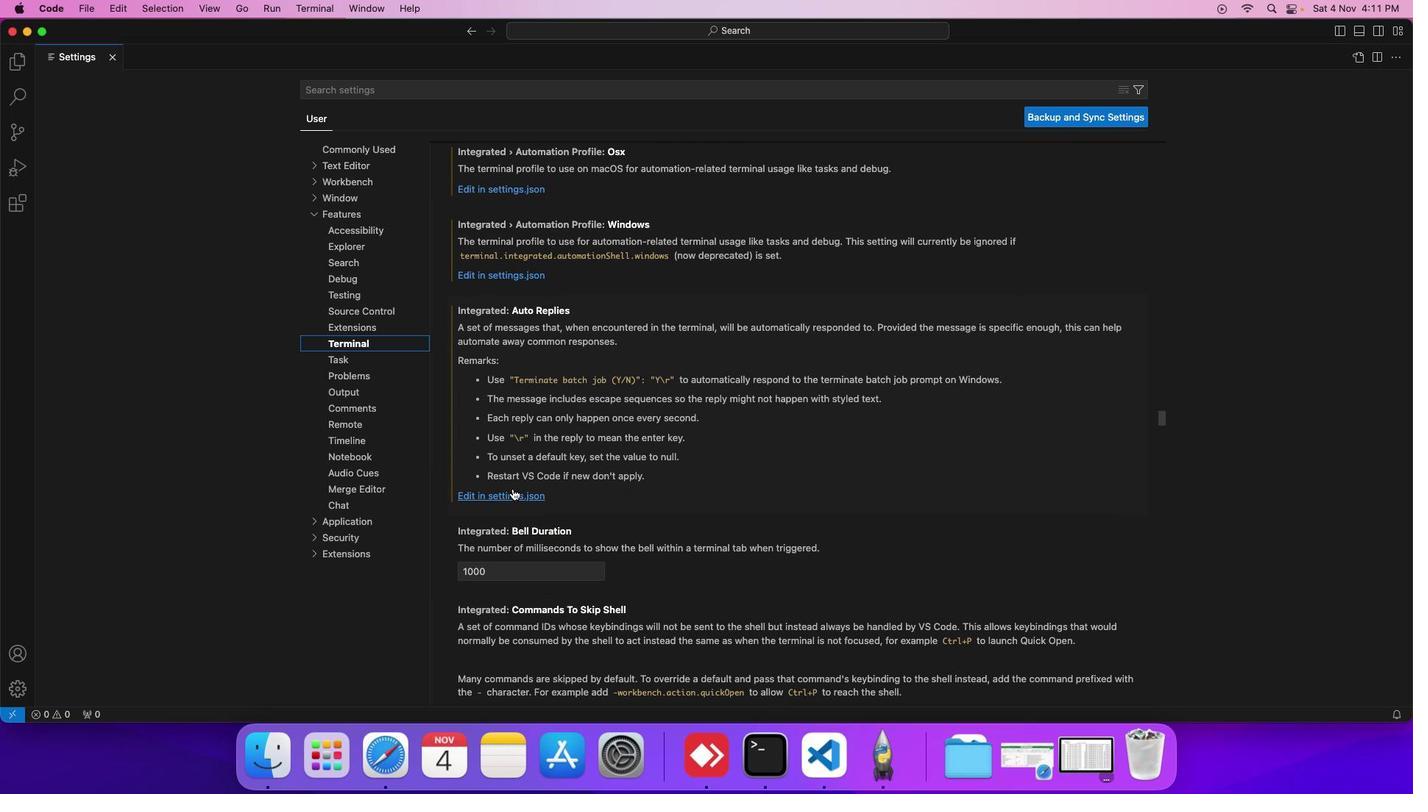 
Action: Mouse scrolled (512, 489) with delta (0, 0)
Screenshot: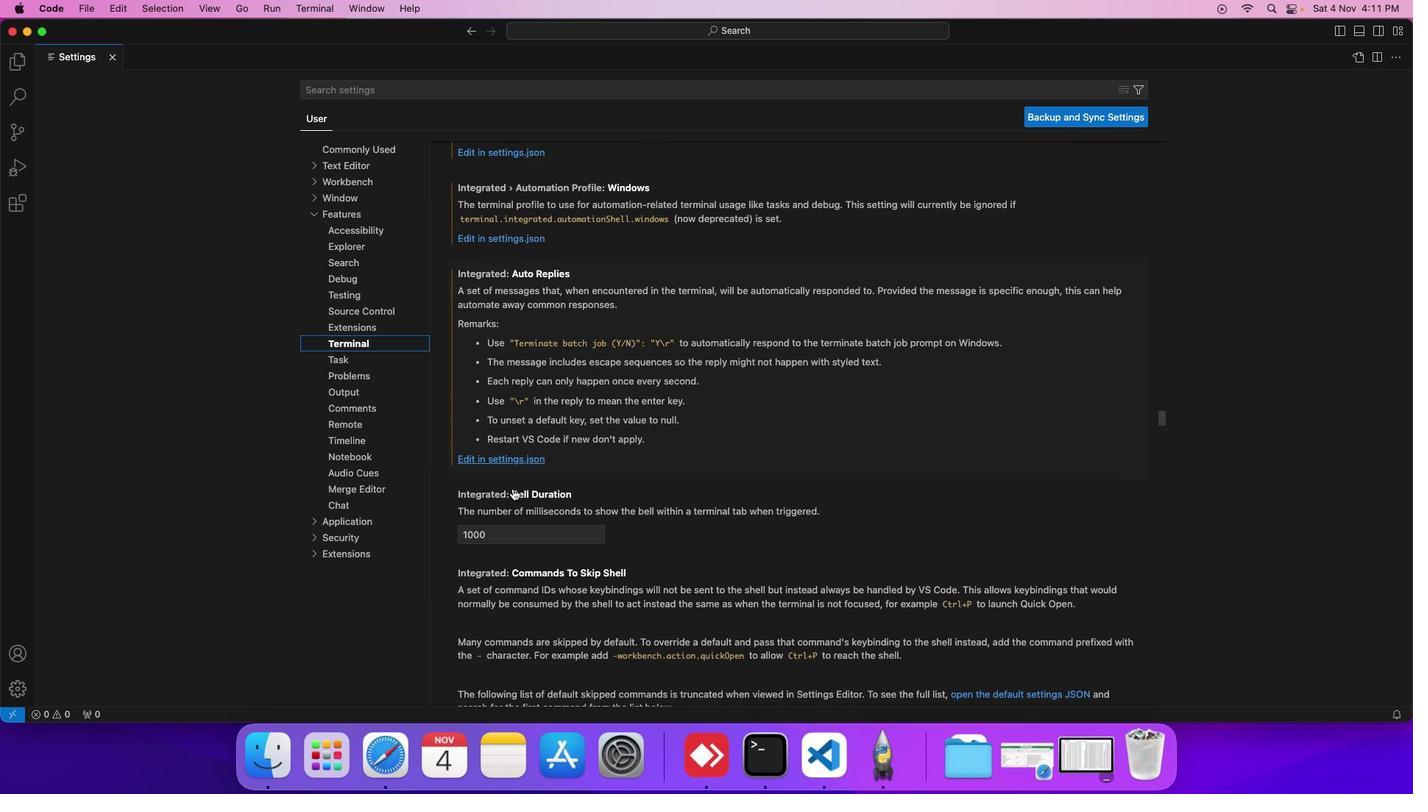
Action: Mouse scrolled (512, 489) with delta (0, 0)
Screenshot: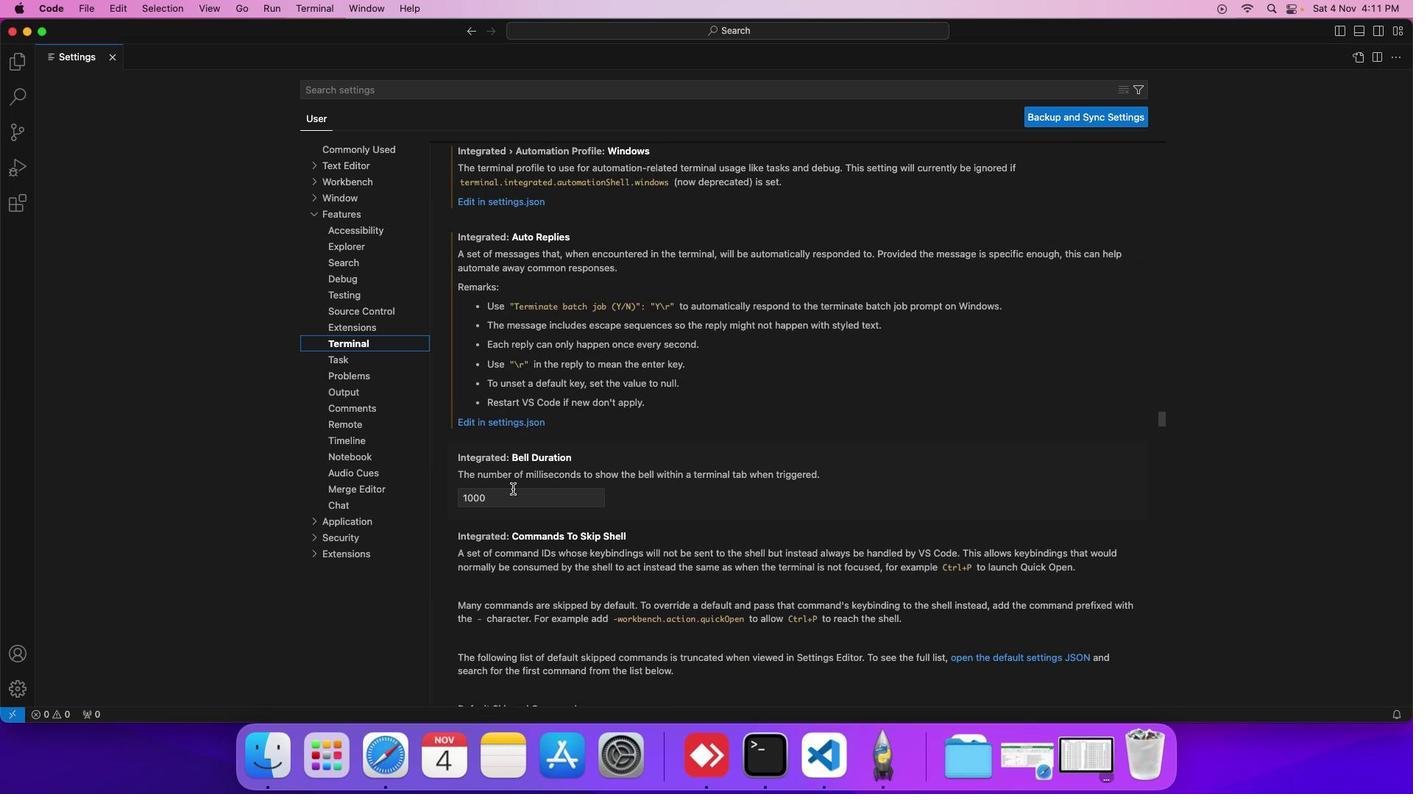 
Action: Mouse scrolled (512, 489) with delta (0, 0)
Screenshot: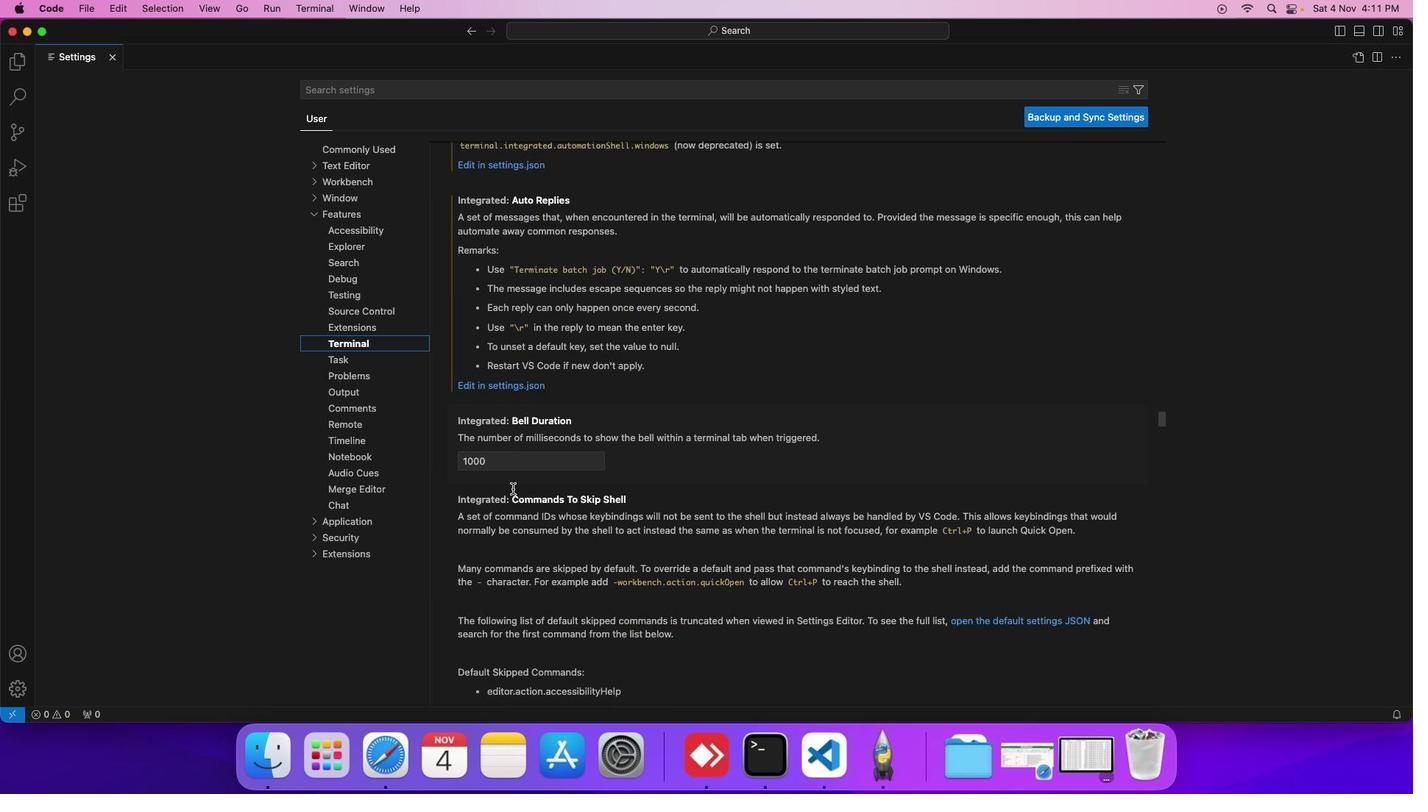 
Action: Mouse scrolled (512, 489) with delta (0, 0)
Screenshot: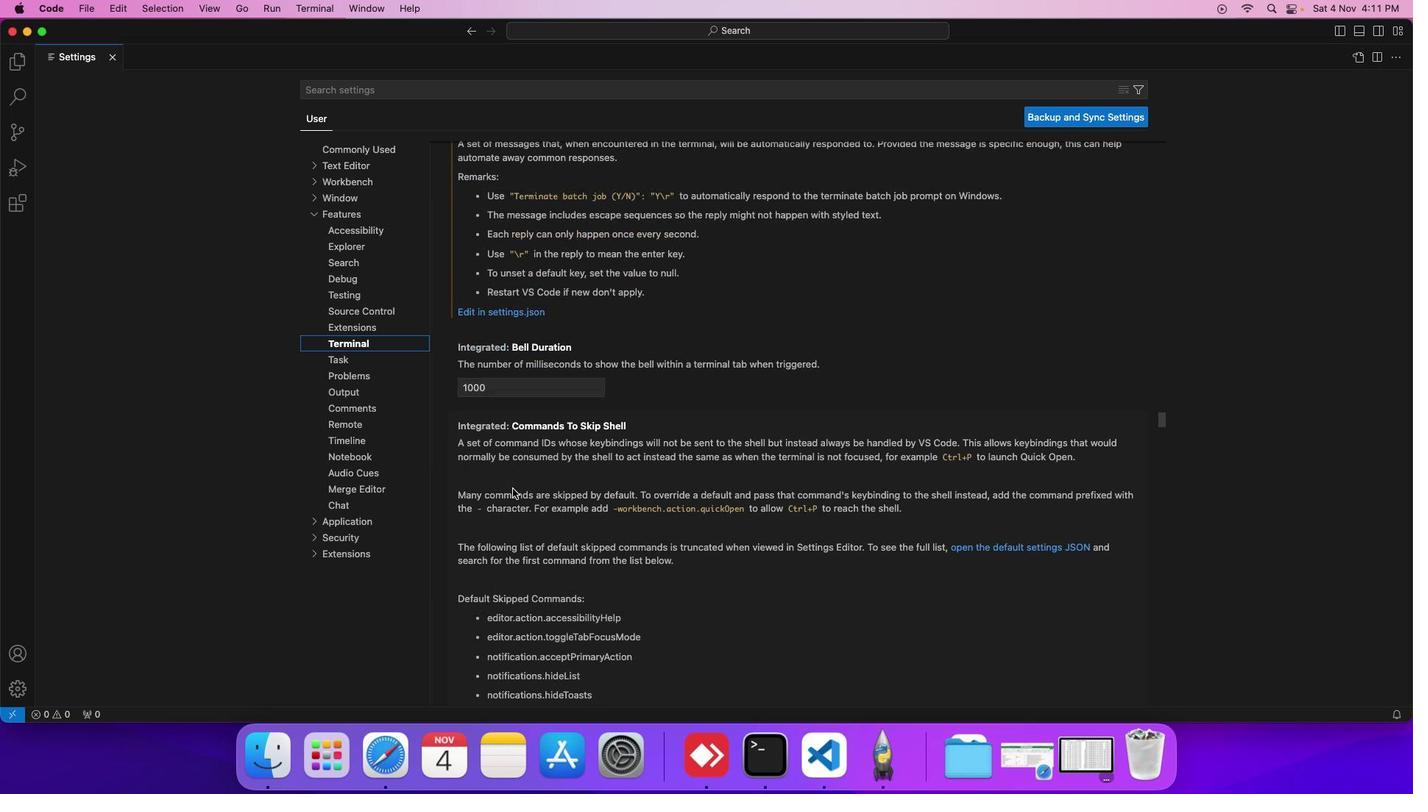 
Action: Mouse scrolled (512, 489) with delta (0, 0)
Screenshot: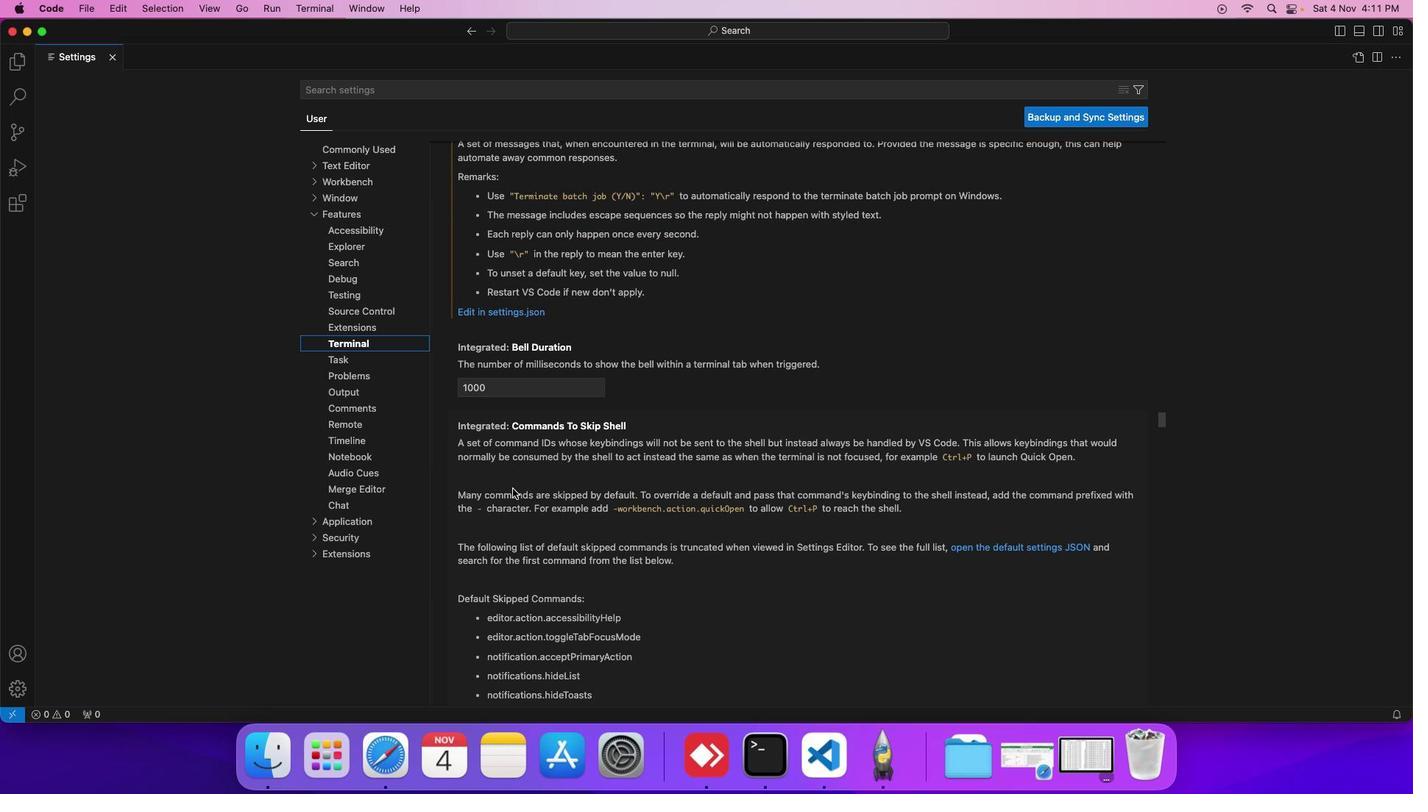 
Action: Mouse scrolled (512, 489) with delta (0, 0)
Screenshot: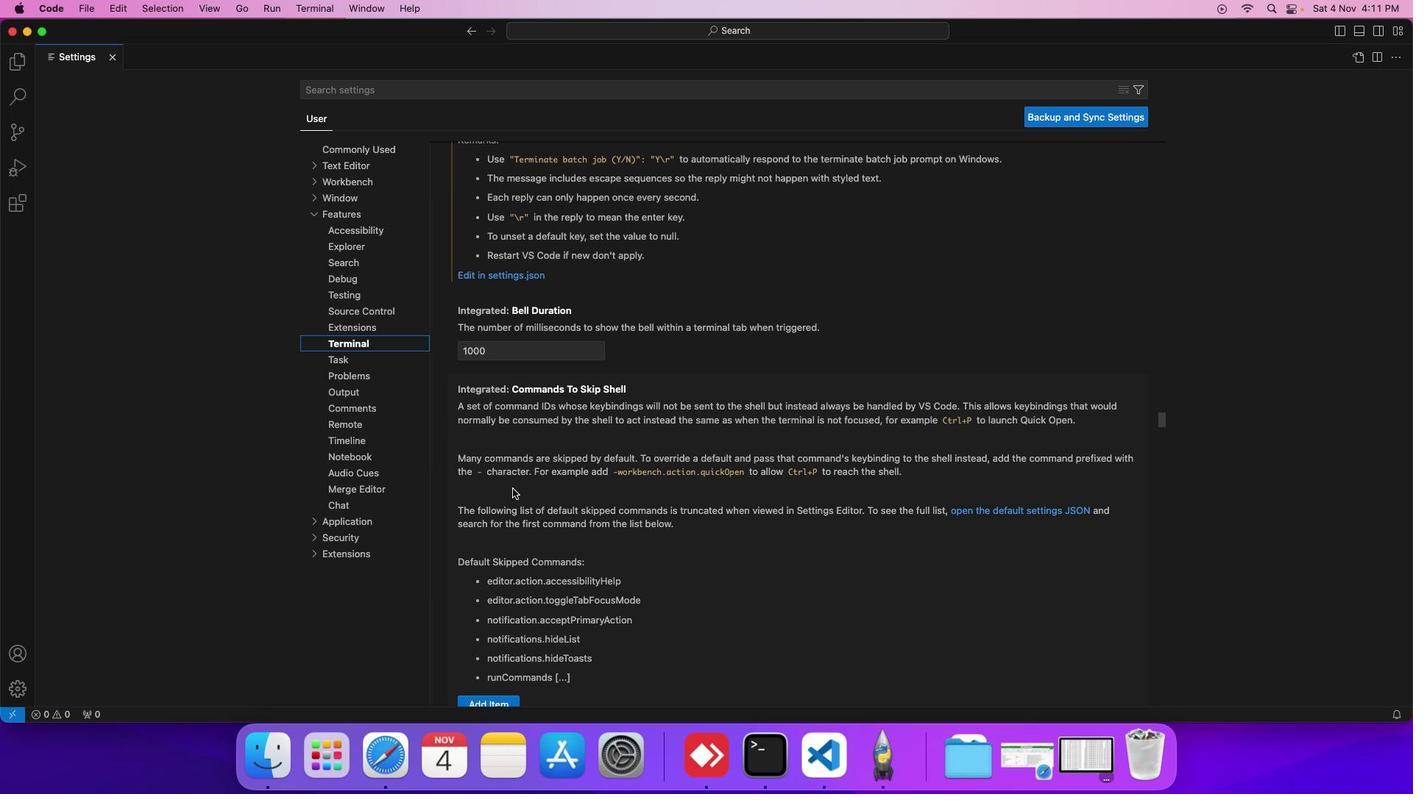 
Action: Mouse scrolled (512, 489) with delta (0, 0)
Screenshot: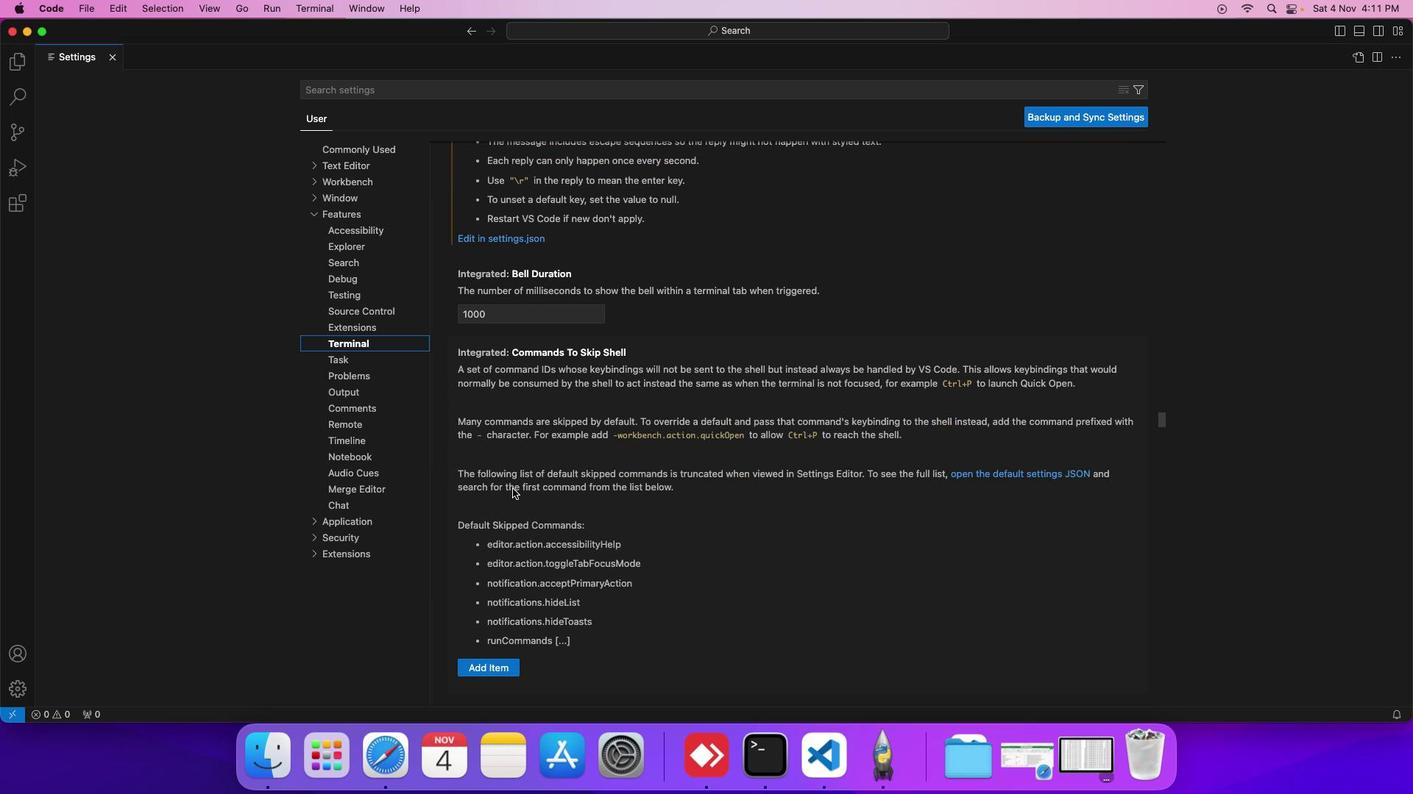 
Action: Mouse scrolled (512, 489) with delta (0, 0)
Screenshot: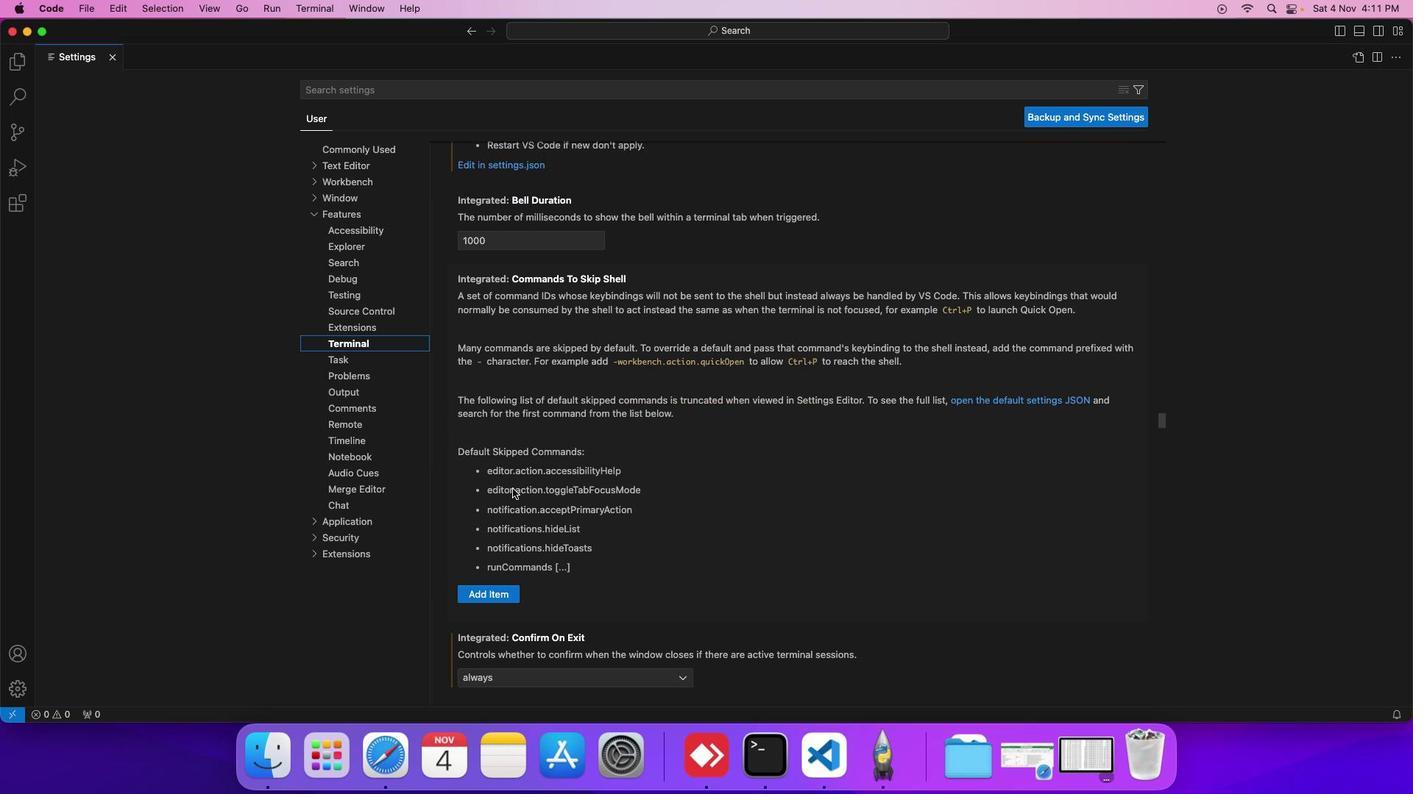 
Action: Mouse scrolled (512, 489) with delta (0, 0)
Screenshot: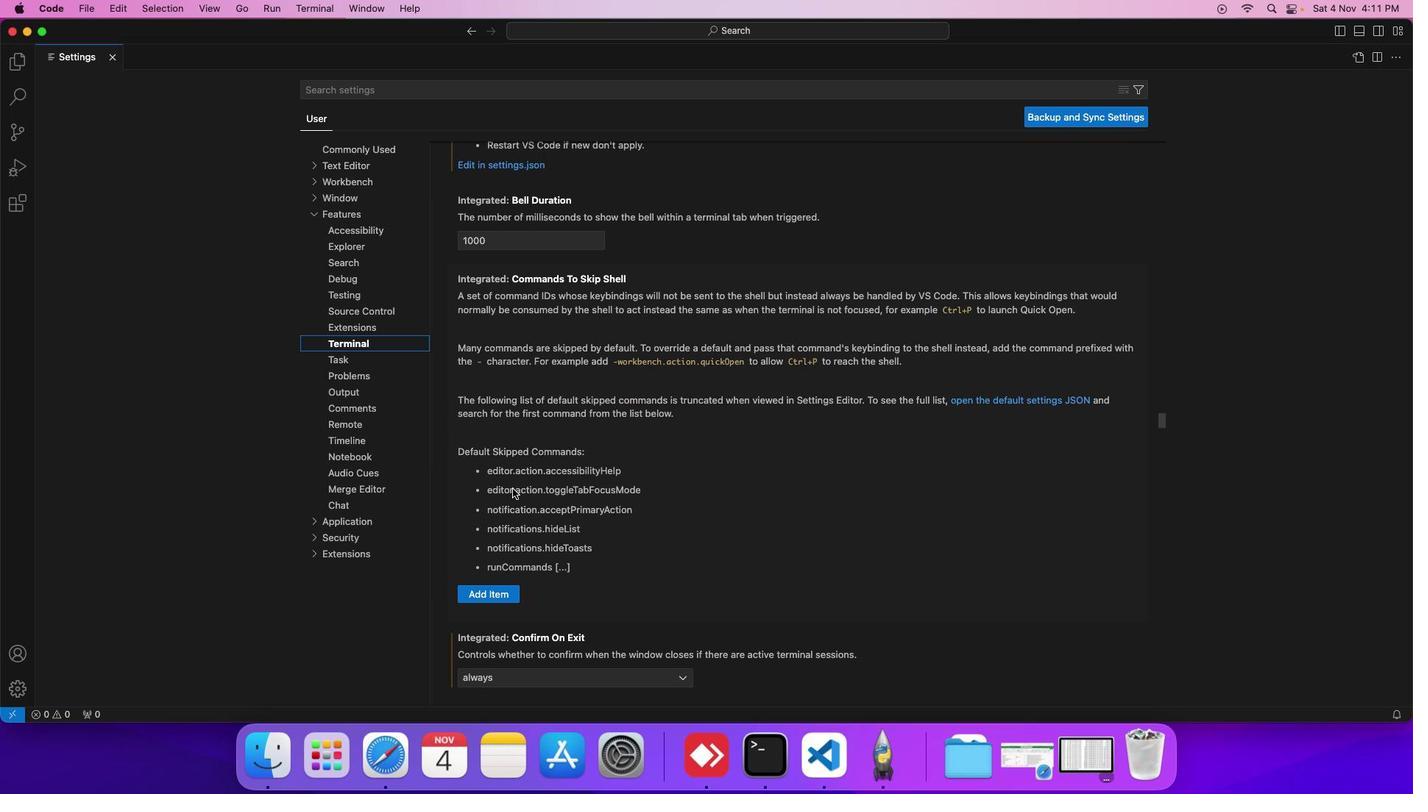 
Action: Mouse scrolled (512, 489) with delta (0, 0)
Screenshot: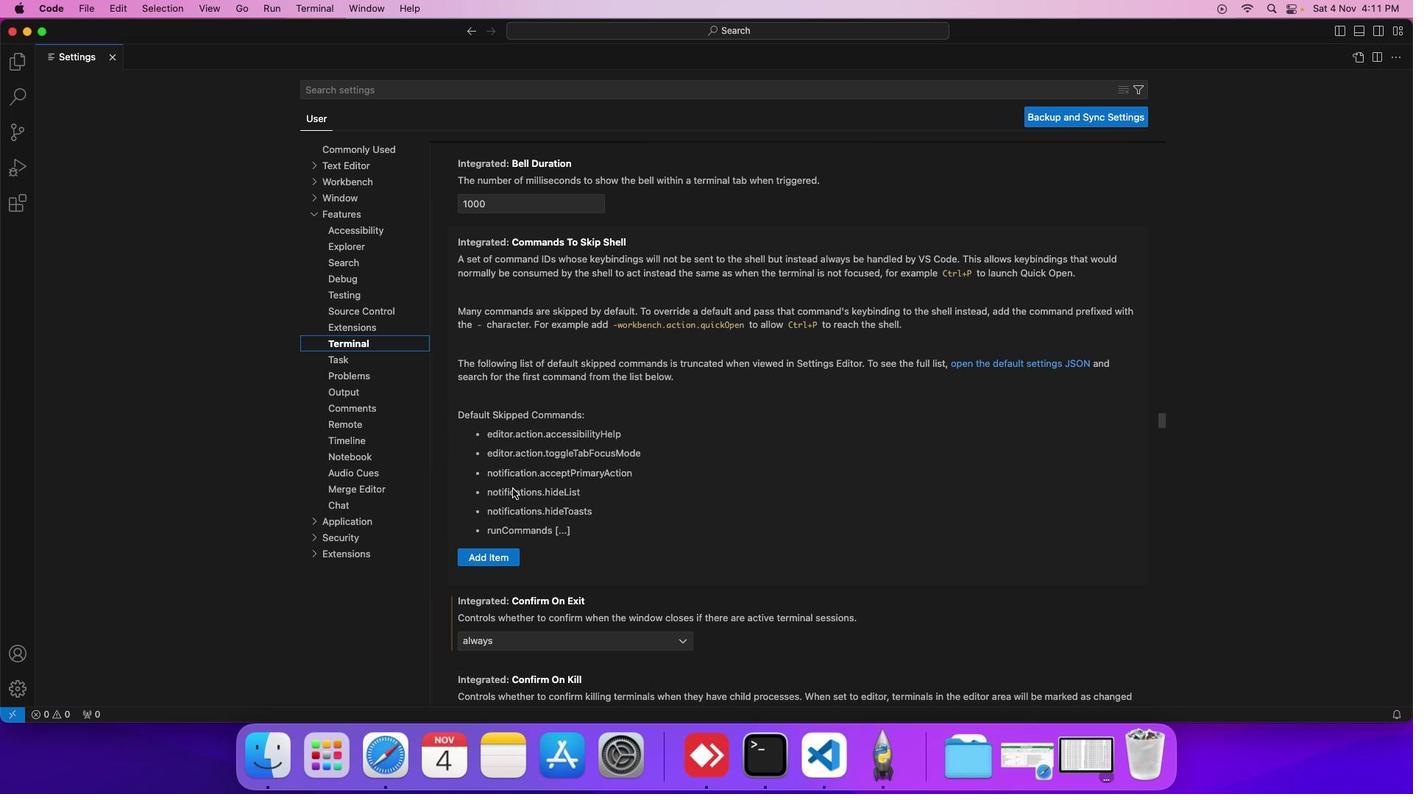 
Action: Mouse scrolled (512, 489) with delta (0, 0)
Screenshot: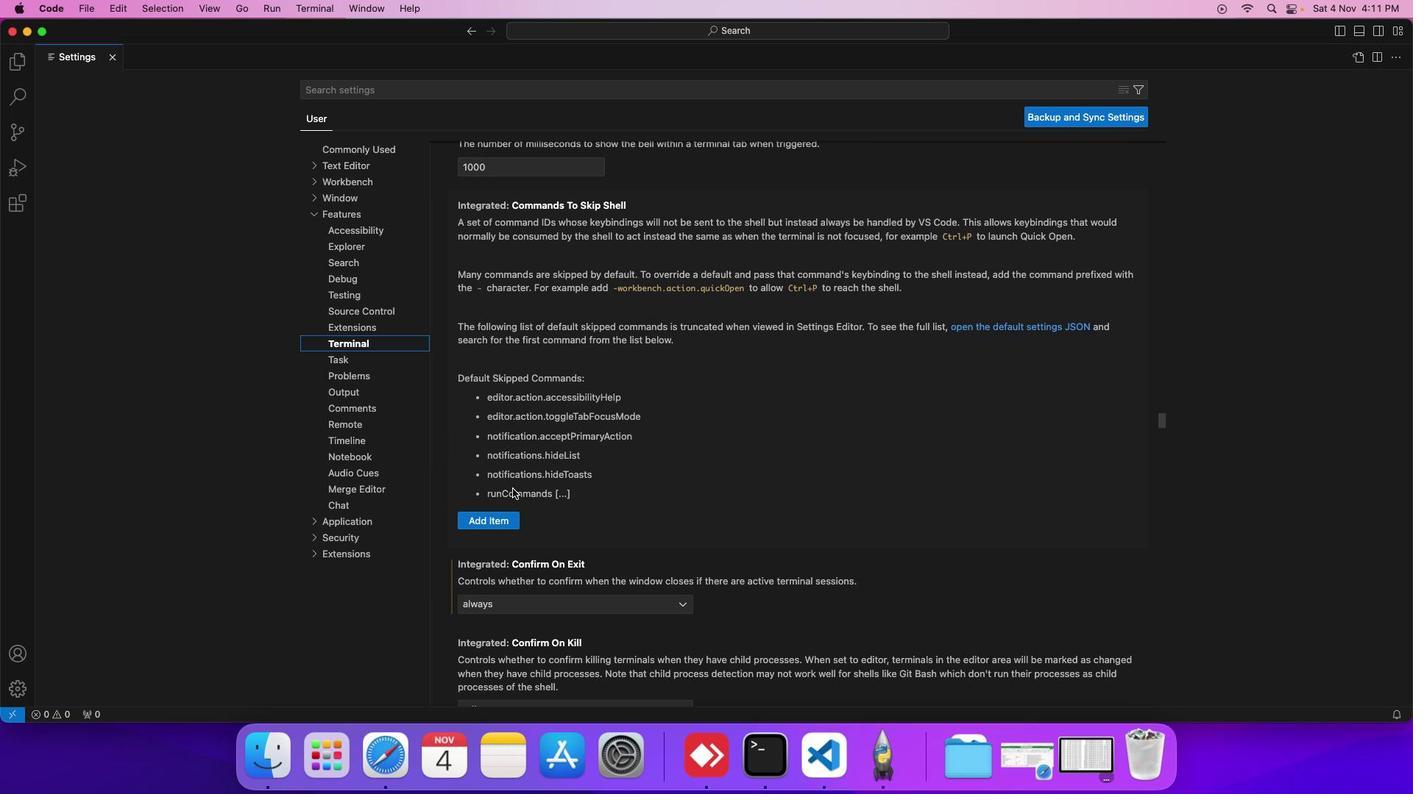 
Action: Mouse scrolled (512, 489) with delta (0, 0)
Screenshot: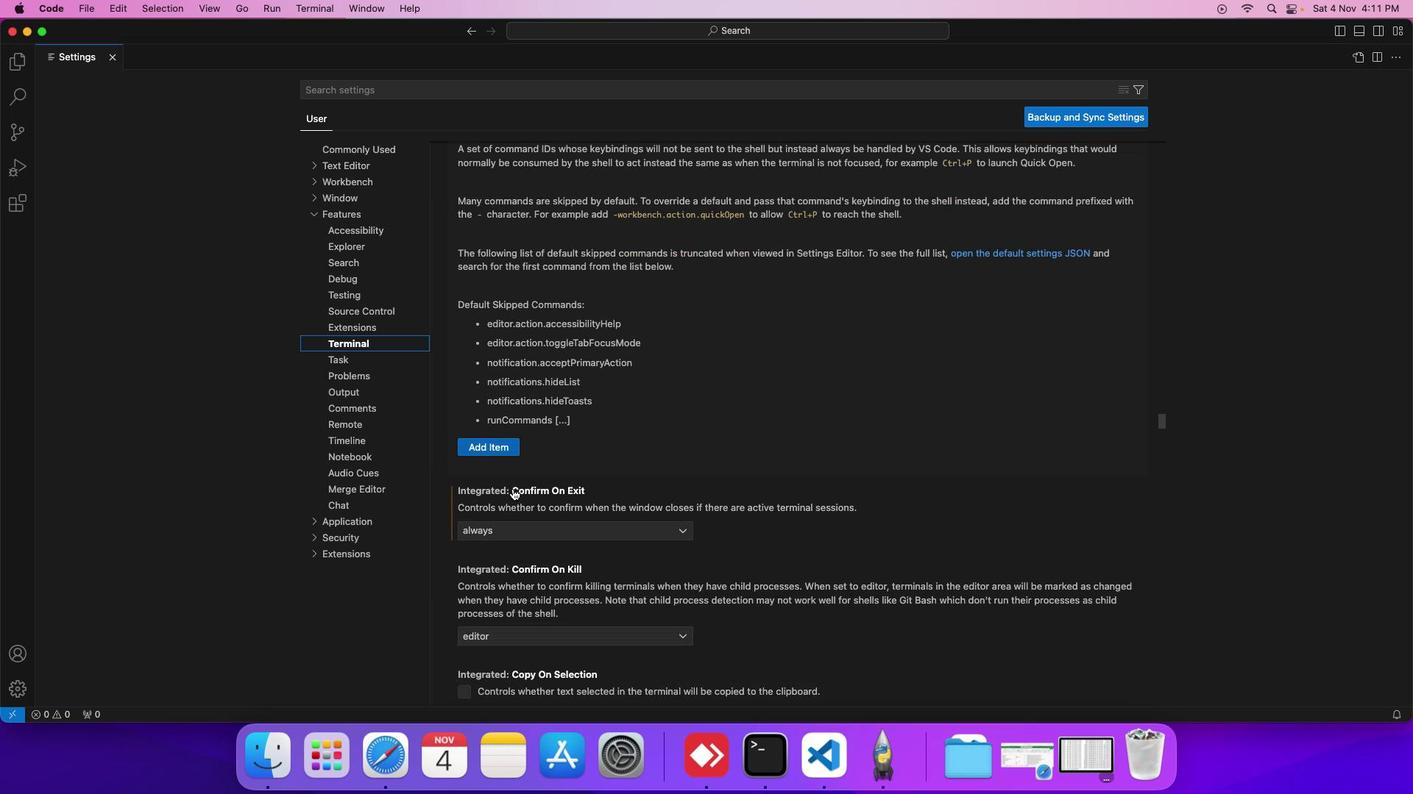 
Action: Mouse scrolled (512, 489) with delta (0, 0)
Screenshot: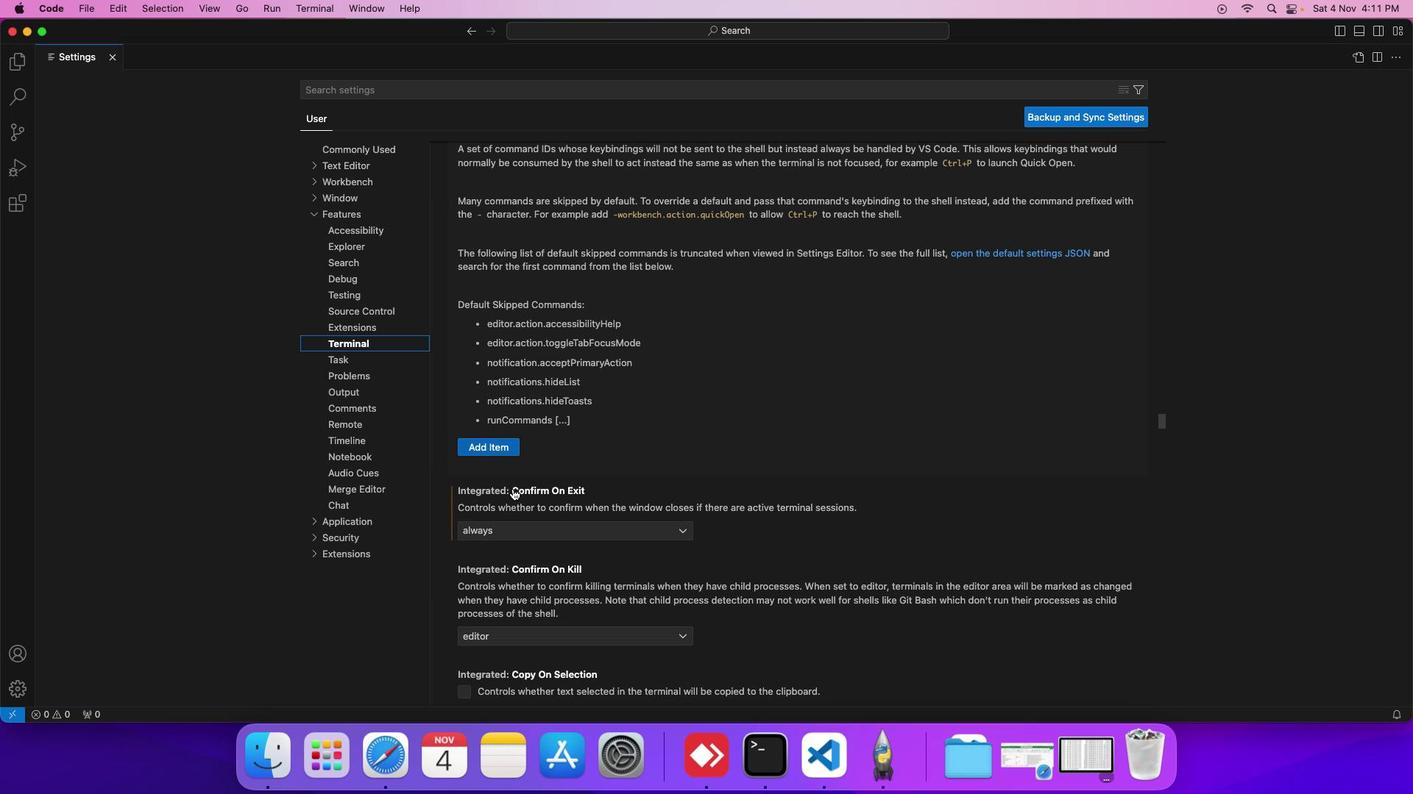 
Action: Mouse scrolled (512, 489) with delta (0, 0)
Screenshot: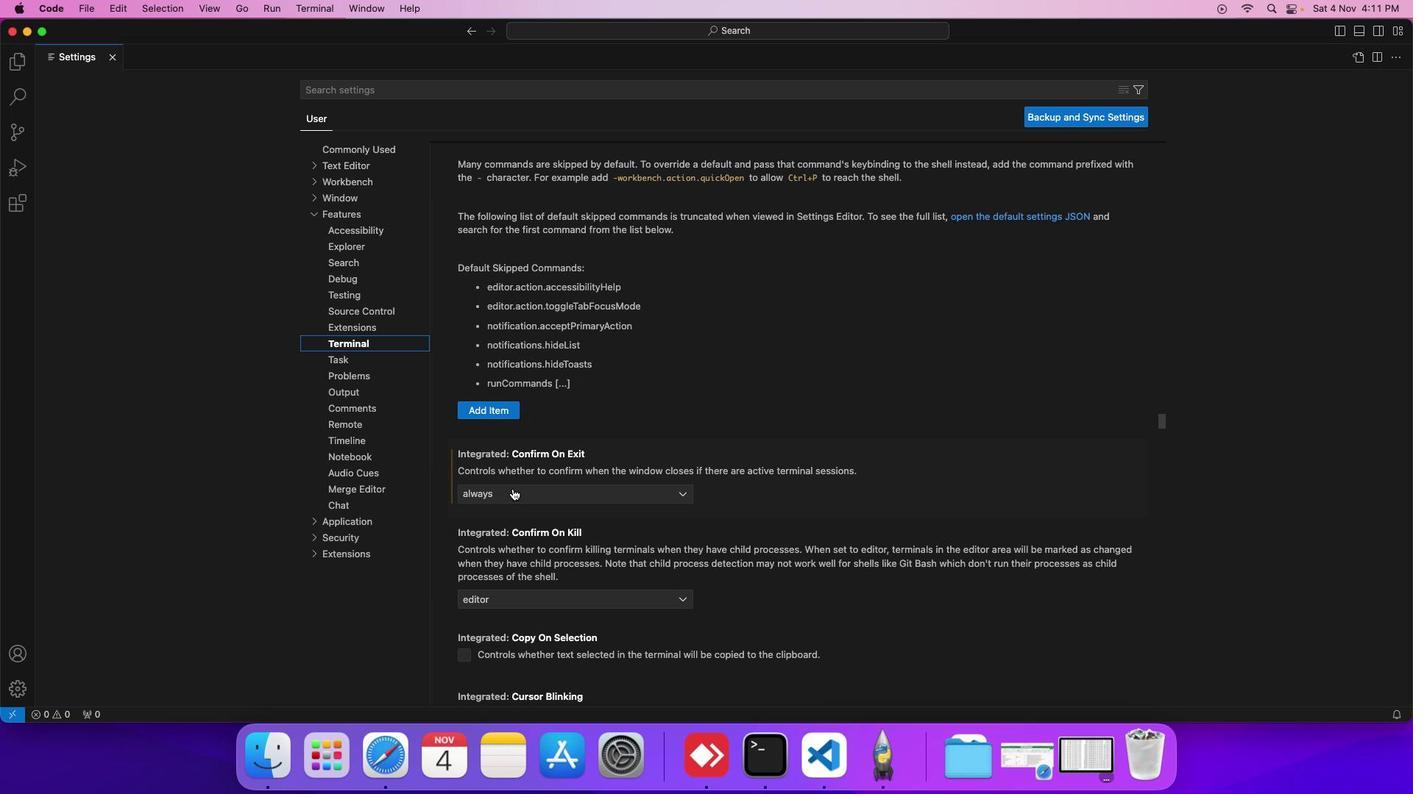 
Action: Mouse pressed left at (512, 489)
Screenshot: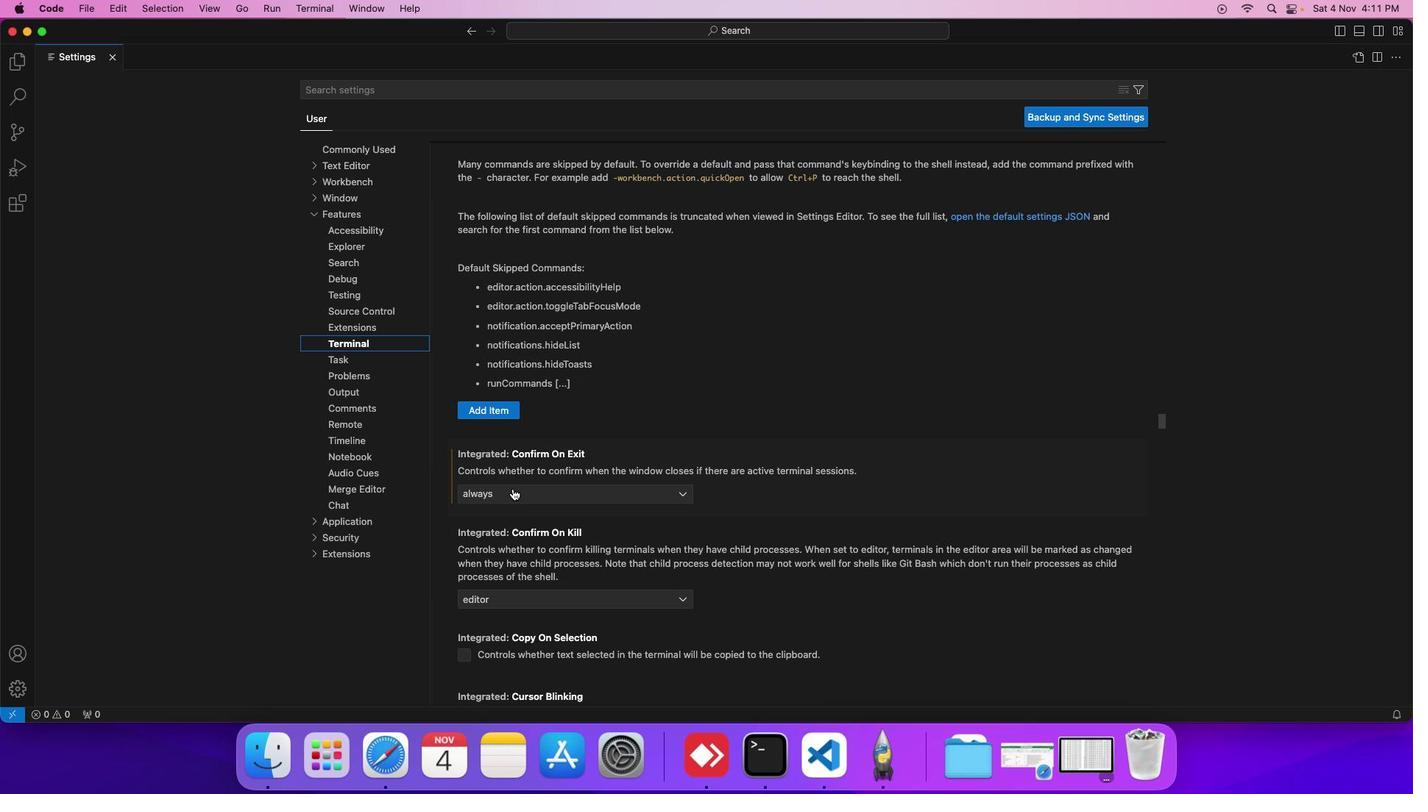 
Action: Mouse moved to (501, 543)
Screenshot: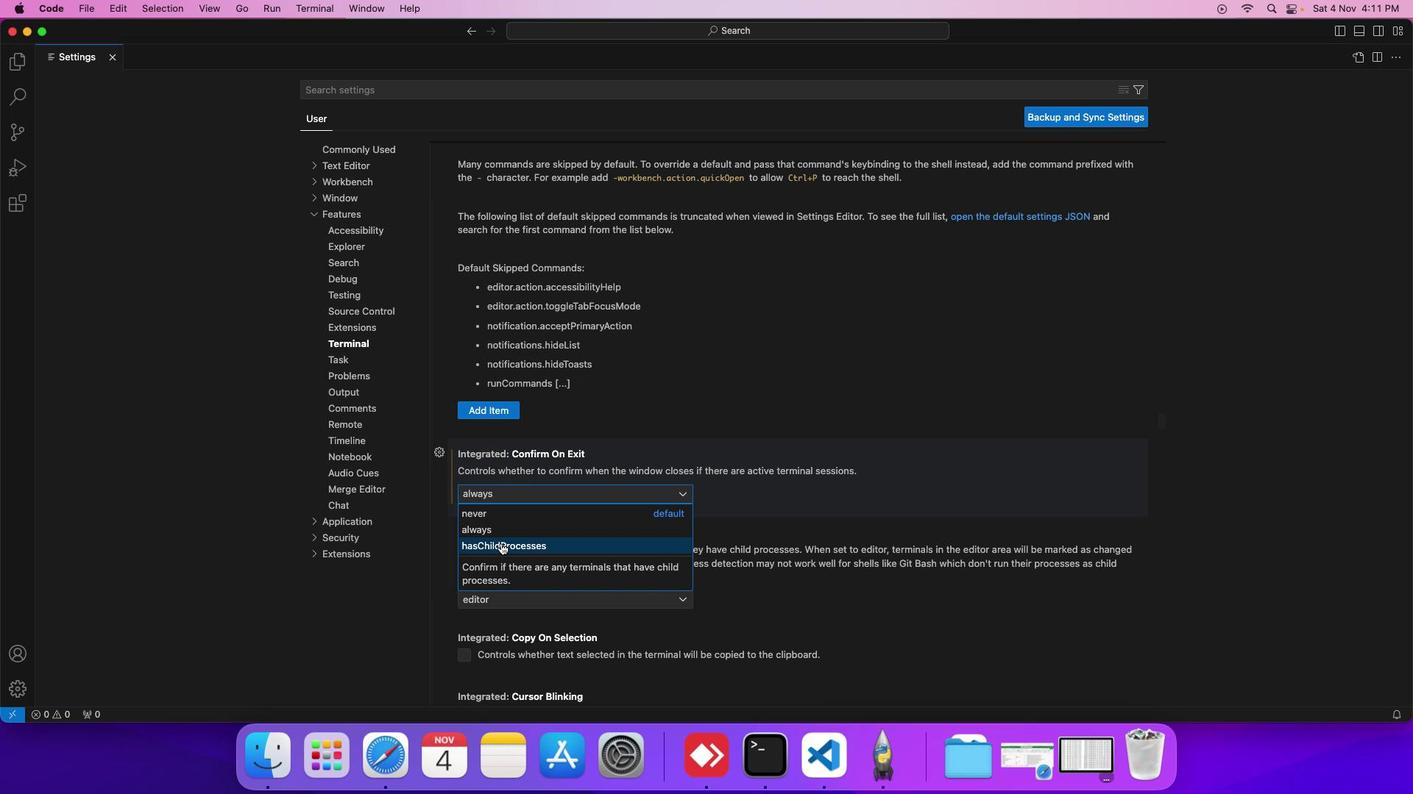 
Action: Mouse pressed left at (501, 543)
Screenshot: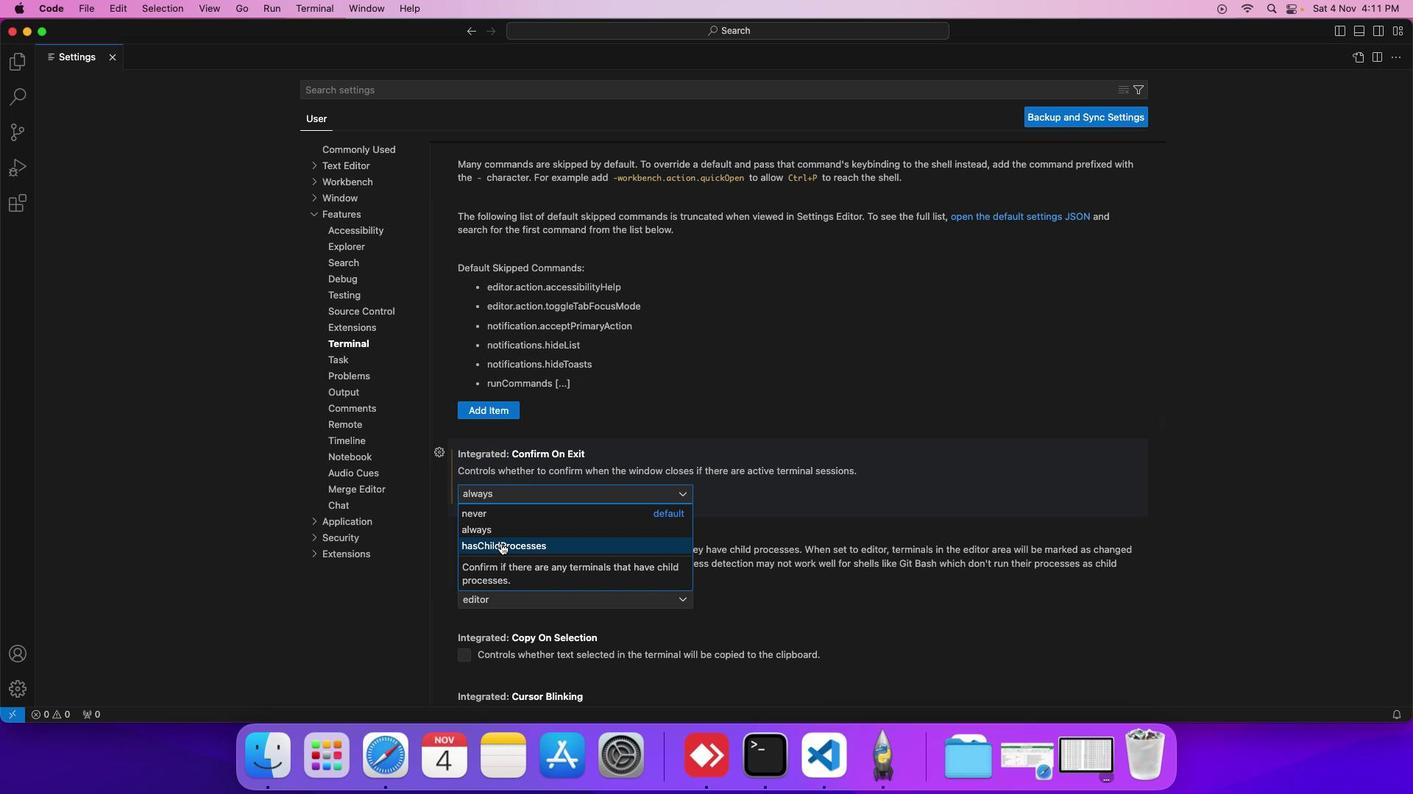 
Action: Mouse moved to (500, 541)
Screenshot: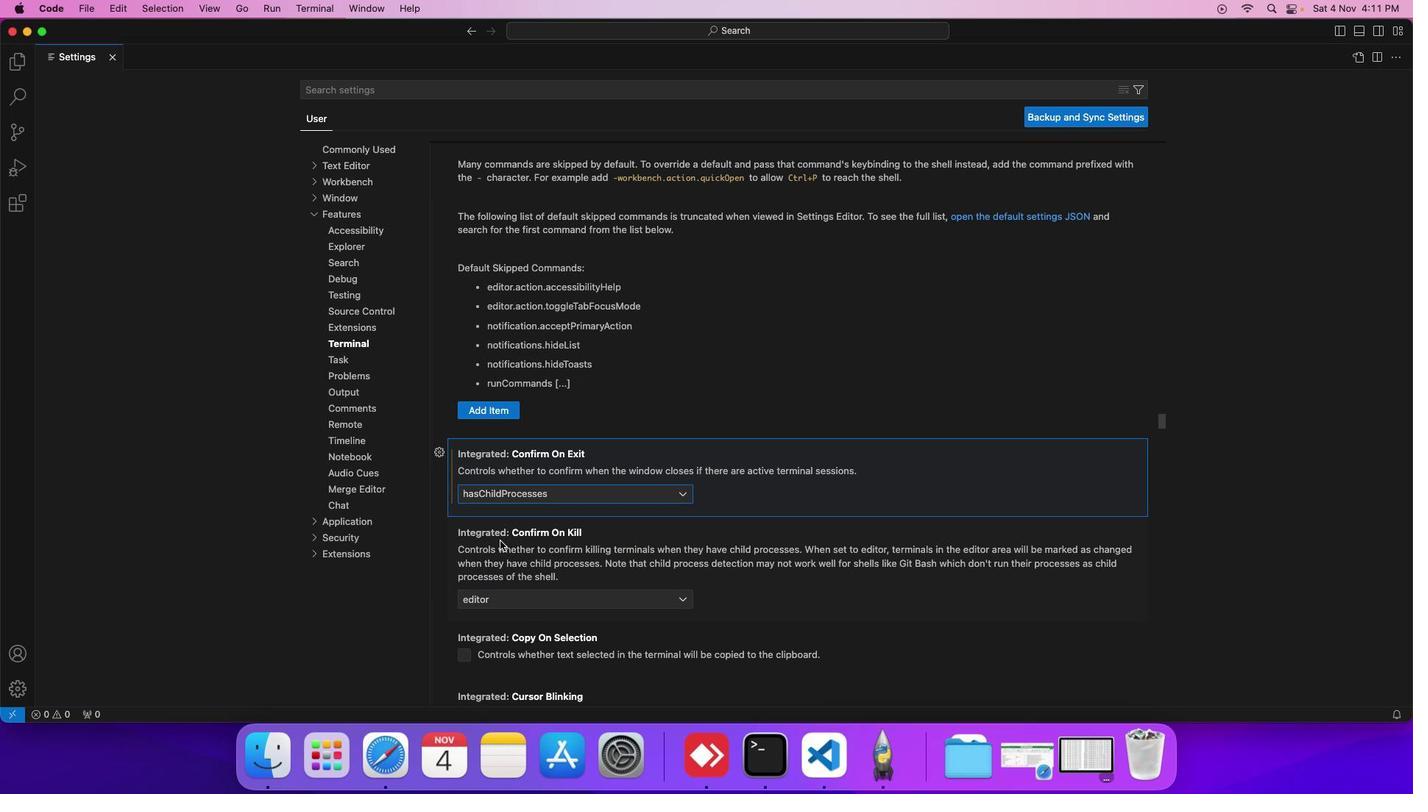 
